 Task: Add the employee login link component in the site builder.
Action: Mouse moved to (1316, 89)
Screenshot: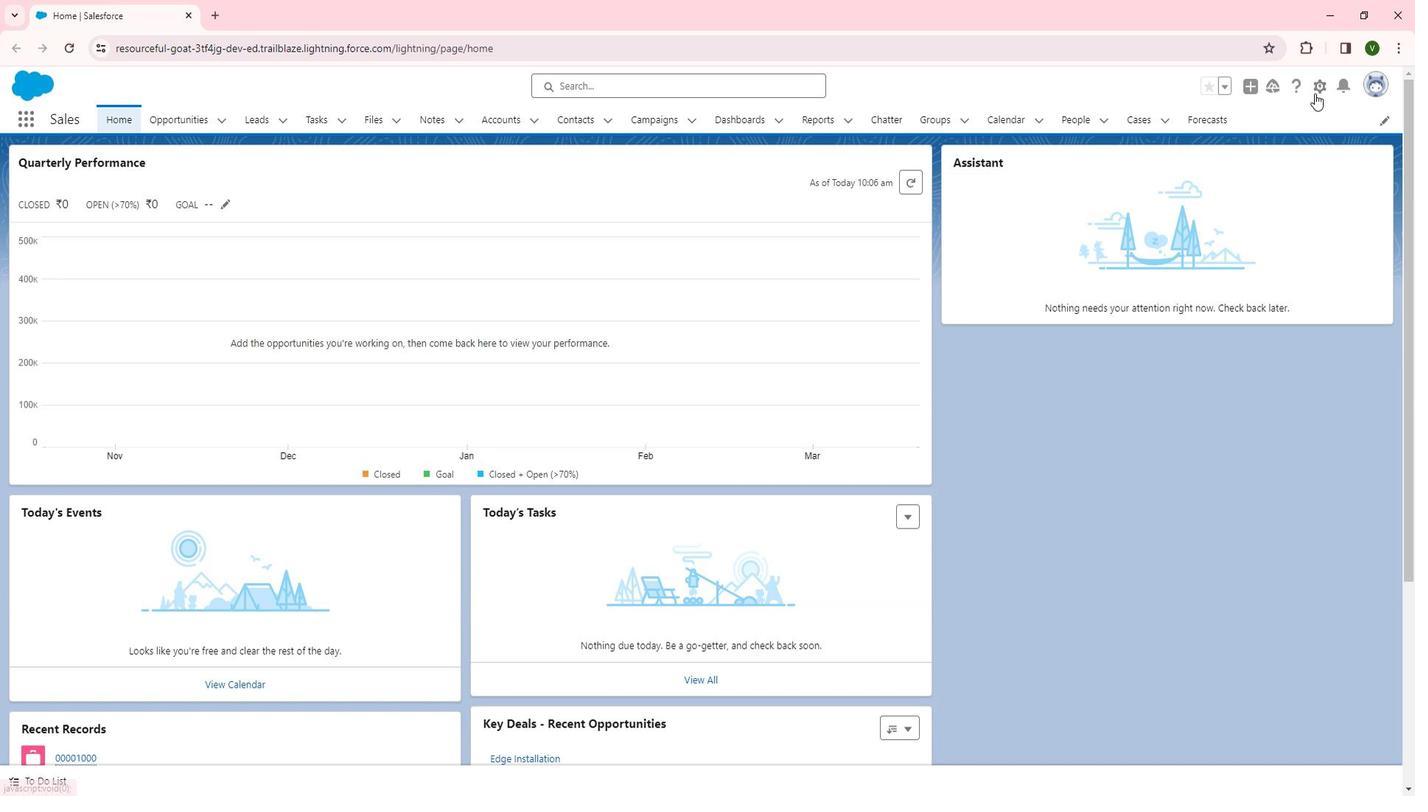 
Action: Mouse pressed left at (1316, 89)
Screenshot: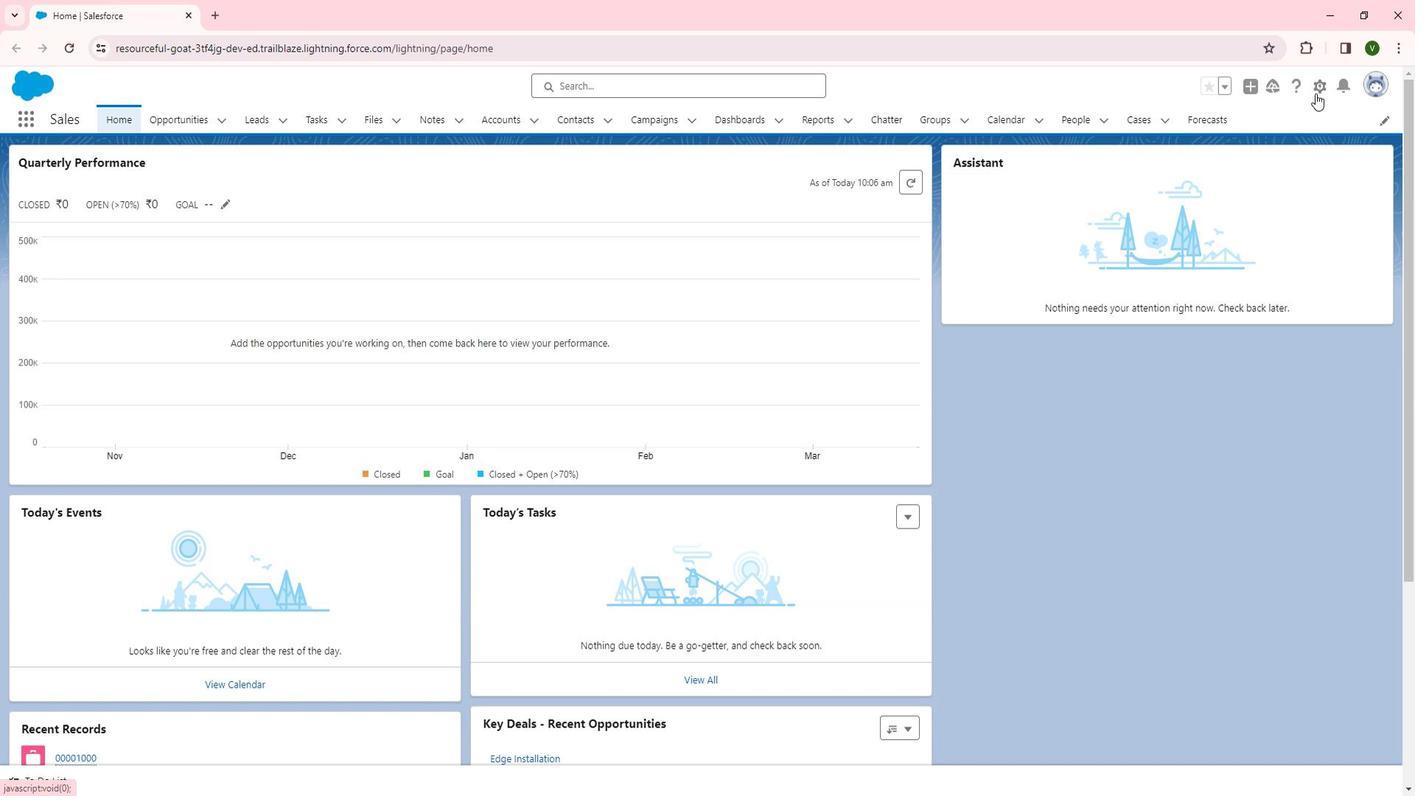 
Action: Mouse moved to (1250, 127)
Screenshot: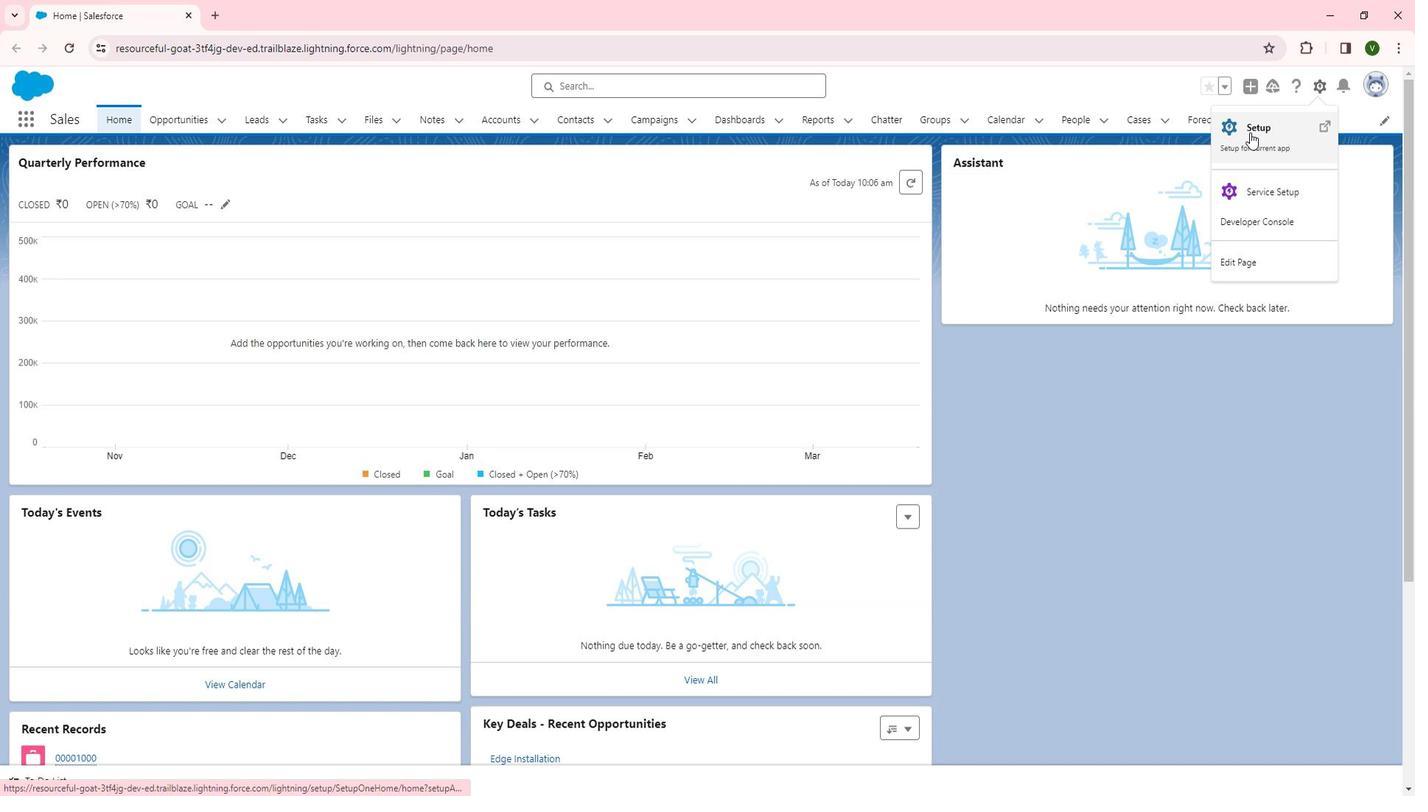 
Action: Mouse pressed left at (1250, 127)
Screenshot: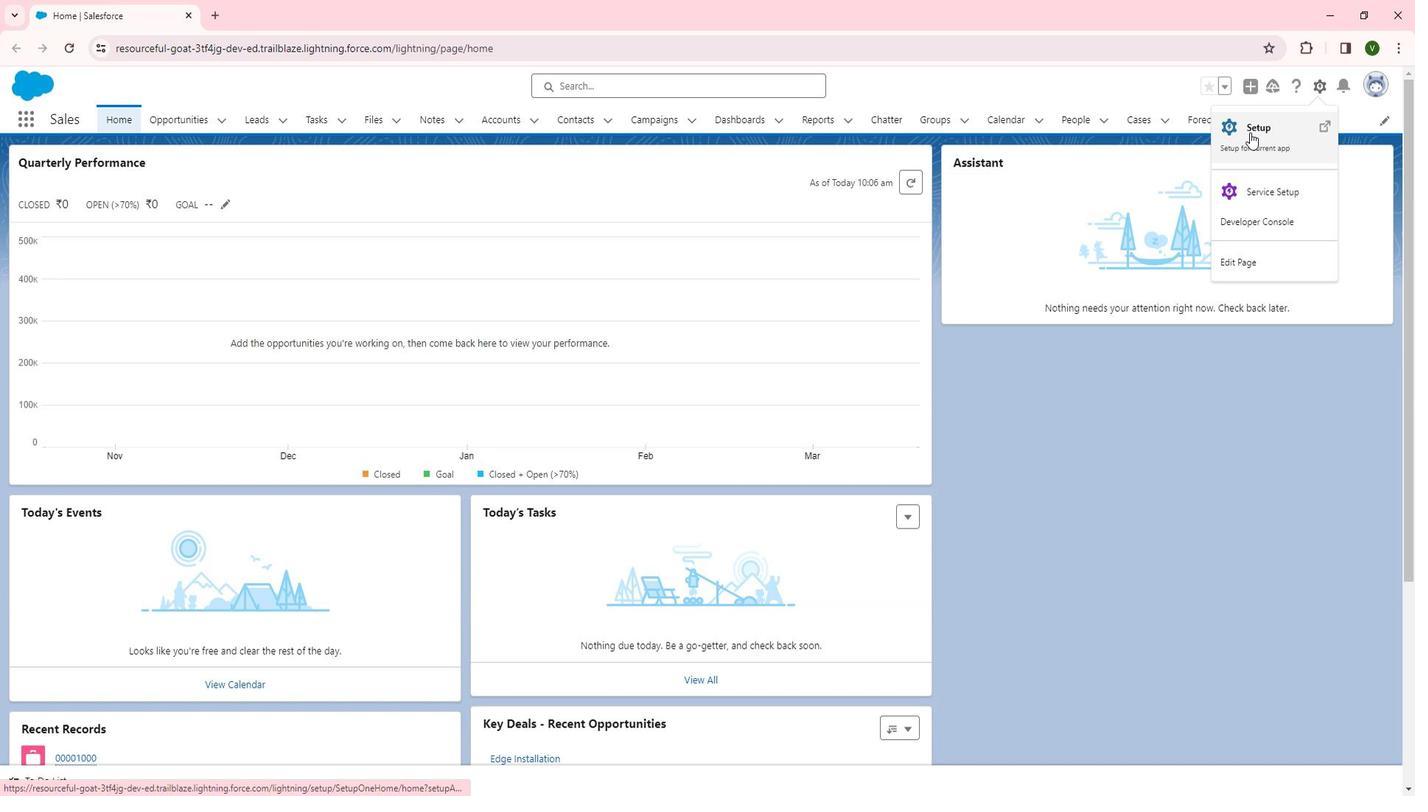 
Action: Mouse moved to (58, 493)
Screenshot: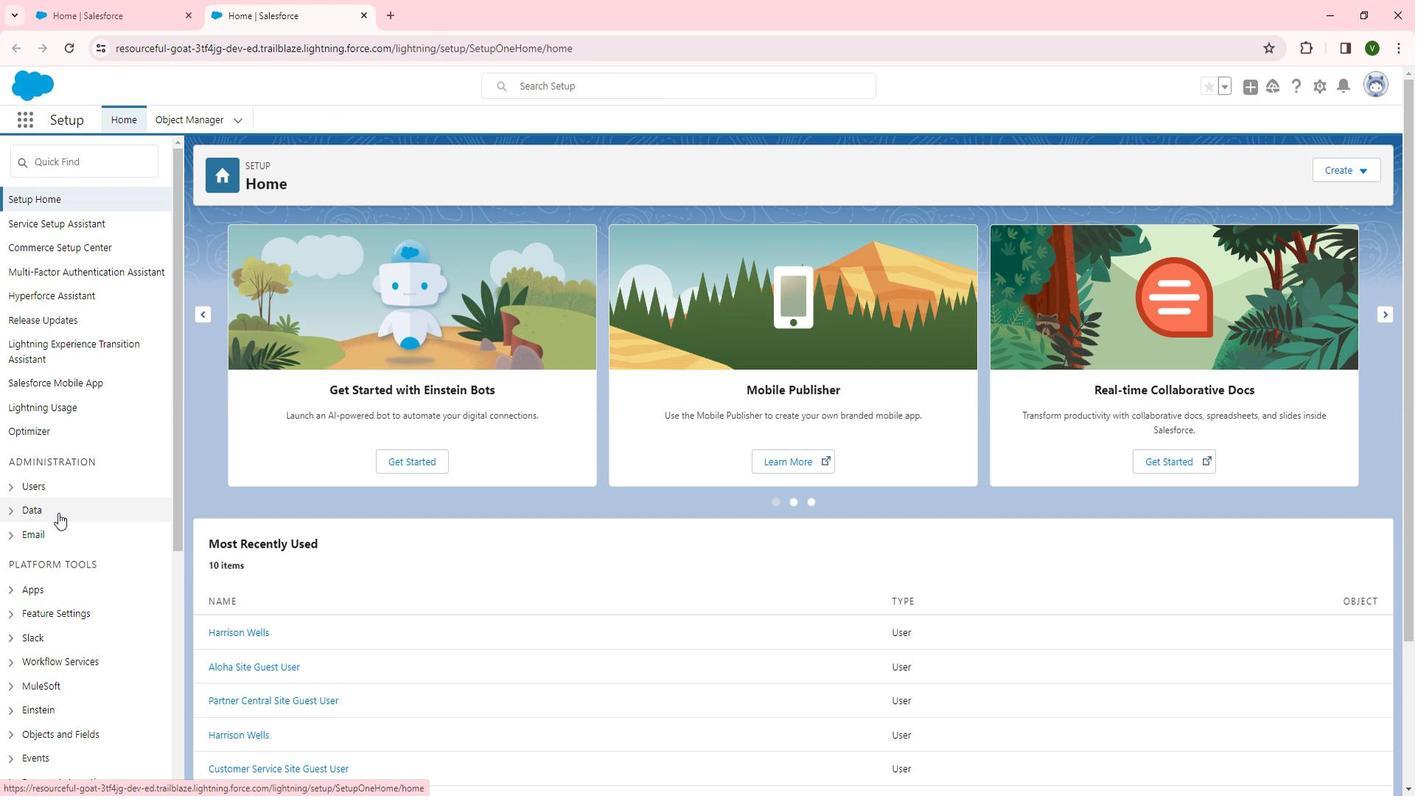 
Action: Mouse scrolled (58, 493) with delta (0, 0)
Screenshot: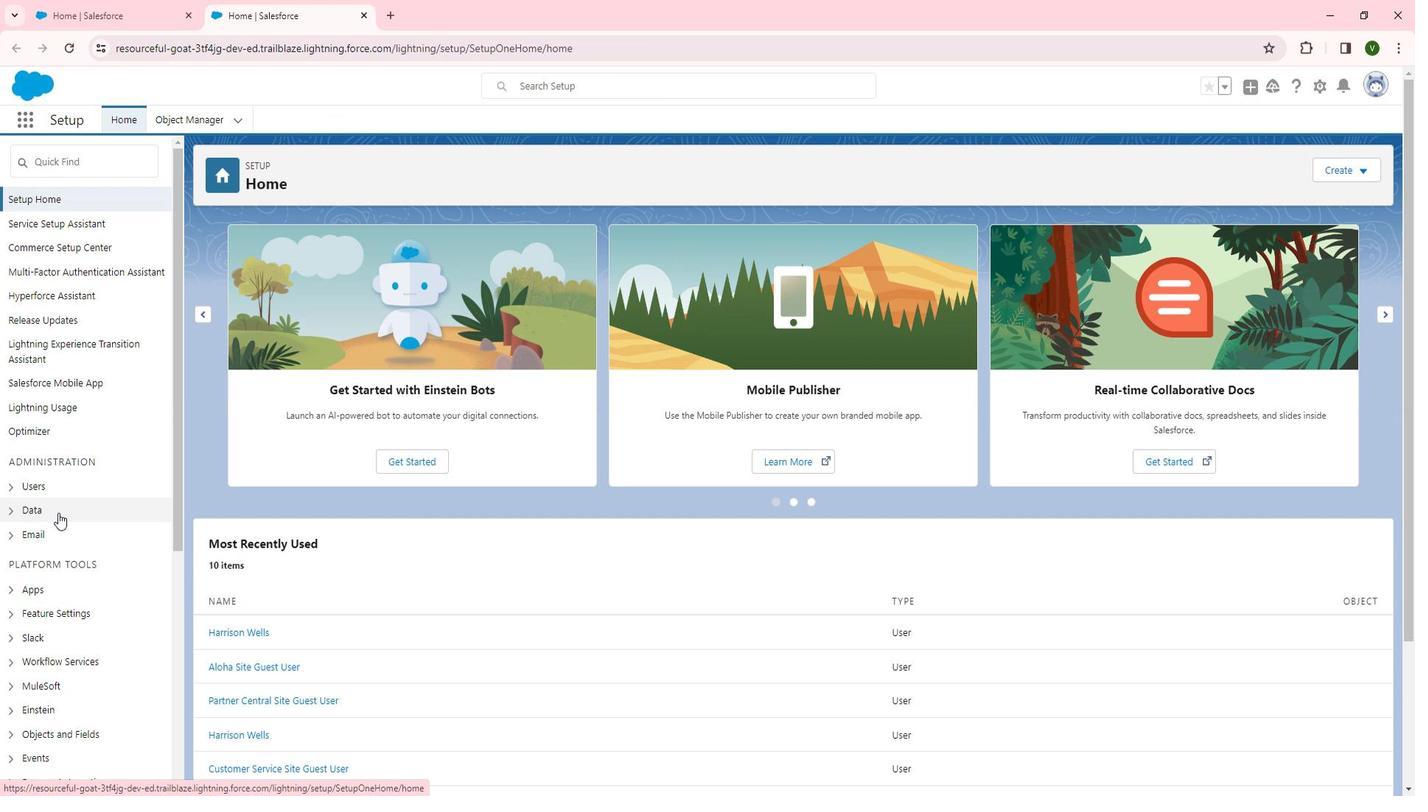 
Action: Mouse scrolled (58, 493) with delta (0, 0)
Screenshot: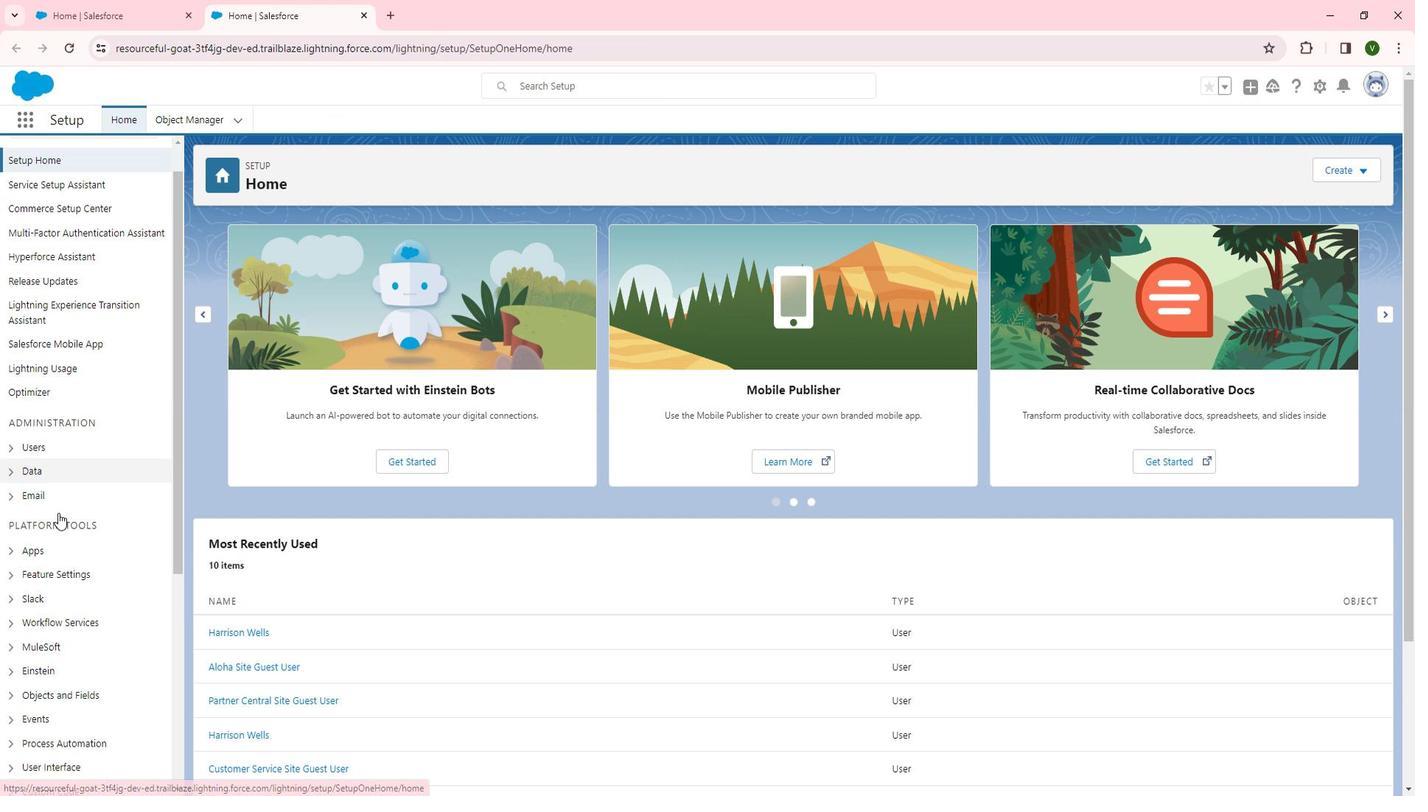 
Action: Mouse scrolled (58, 493) with delta (0, 0)
Screenshot: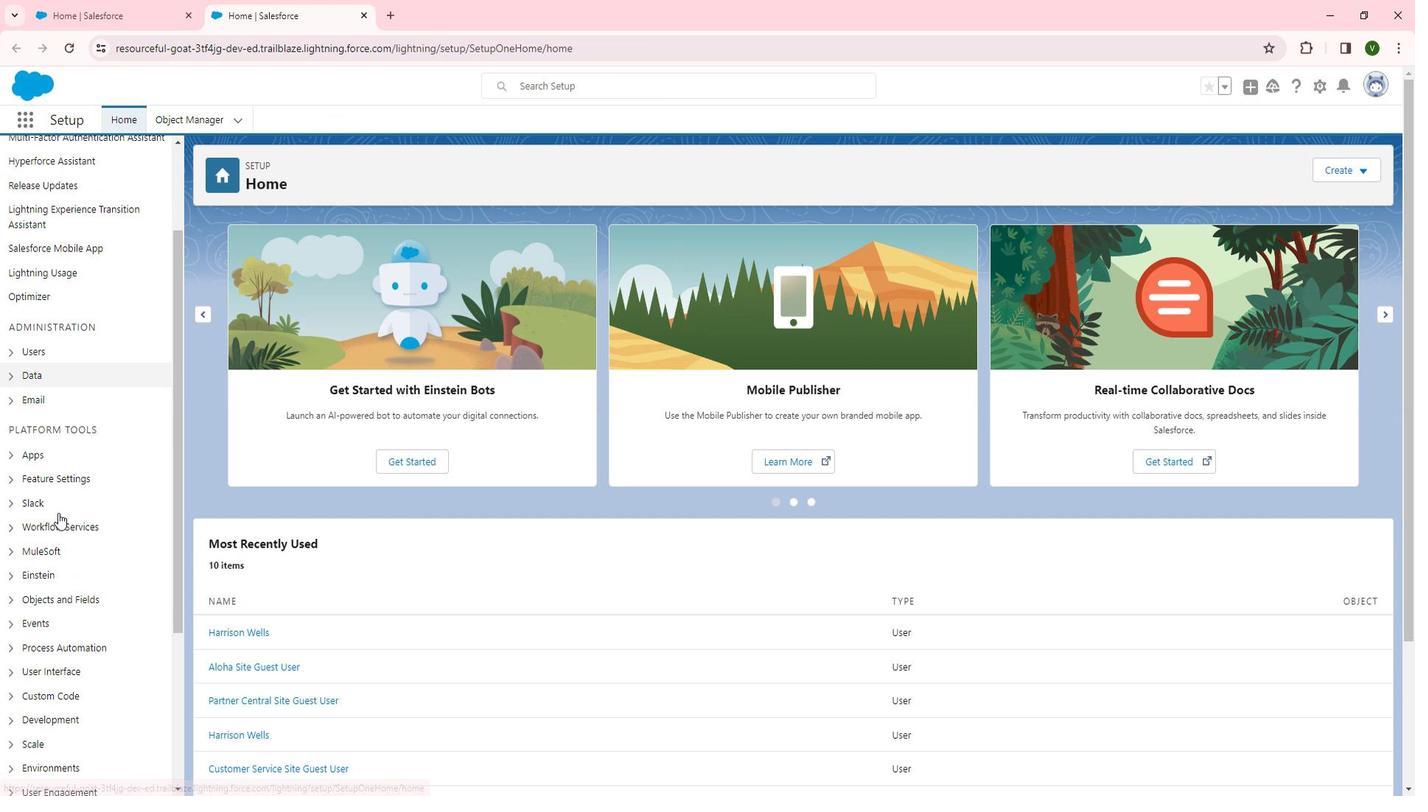 
Action: Mouse moved to (32, 373)
Screenshot: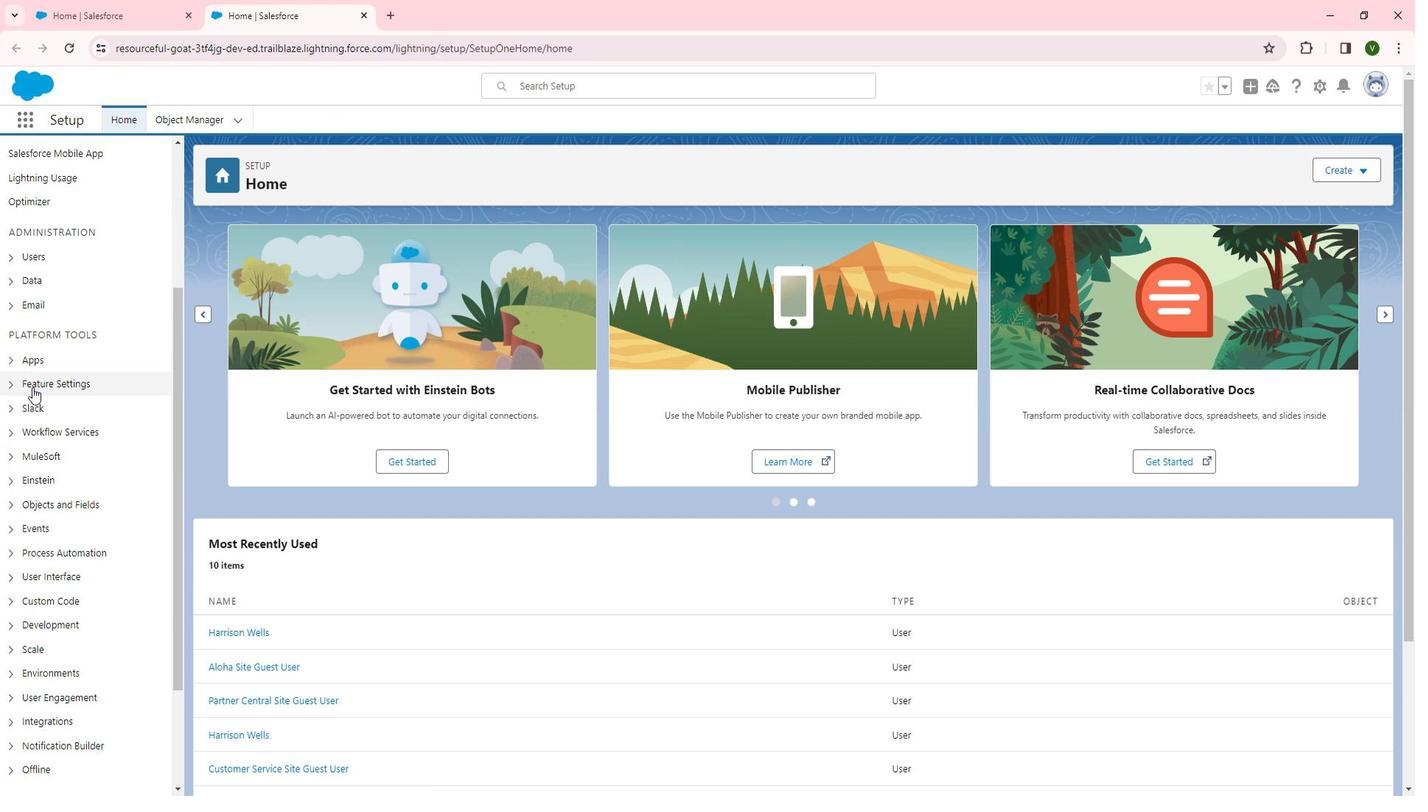 
Action: Mouse pressed left at (32, 373)
Screenshot: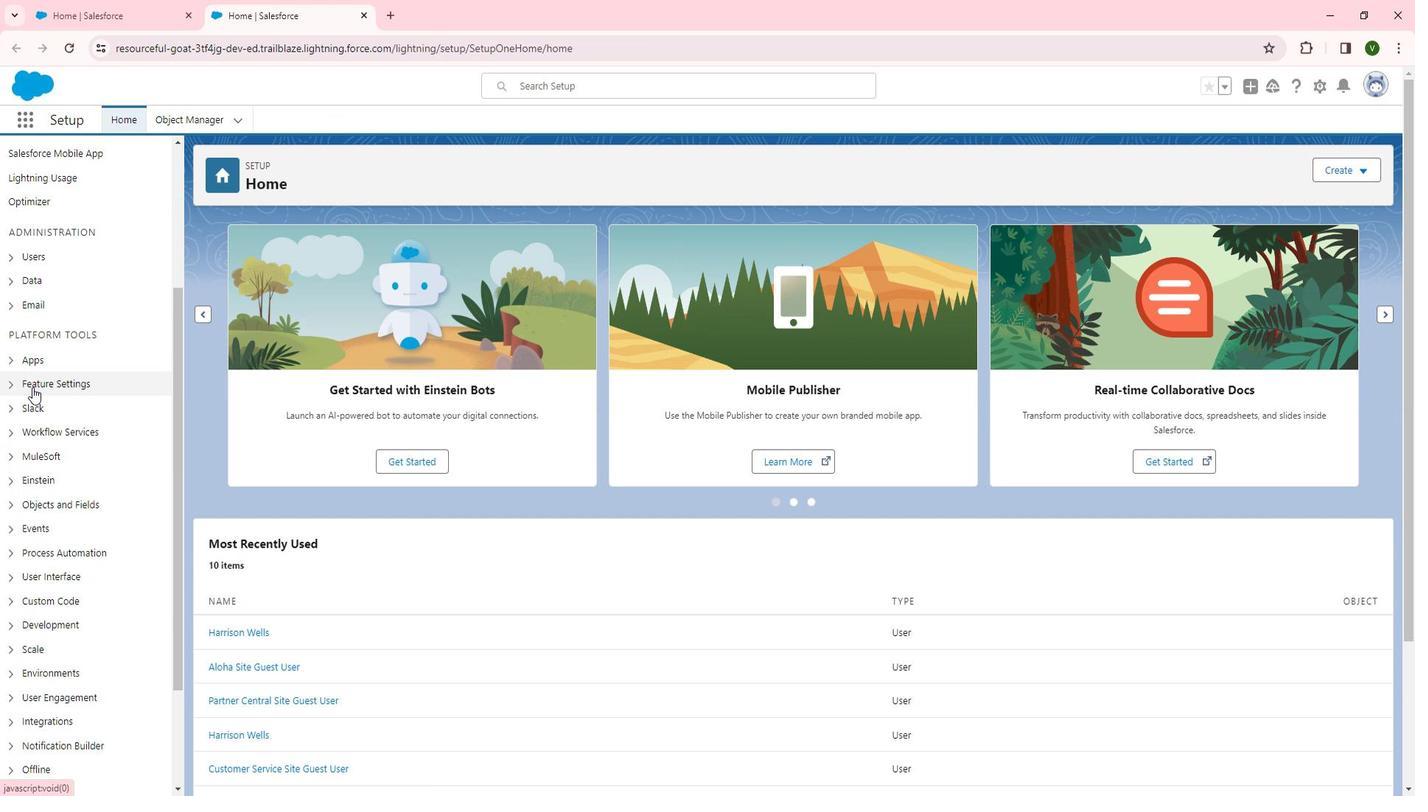 
Action: Mouse moved to (89, 482)
Screenshot: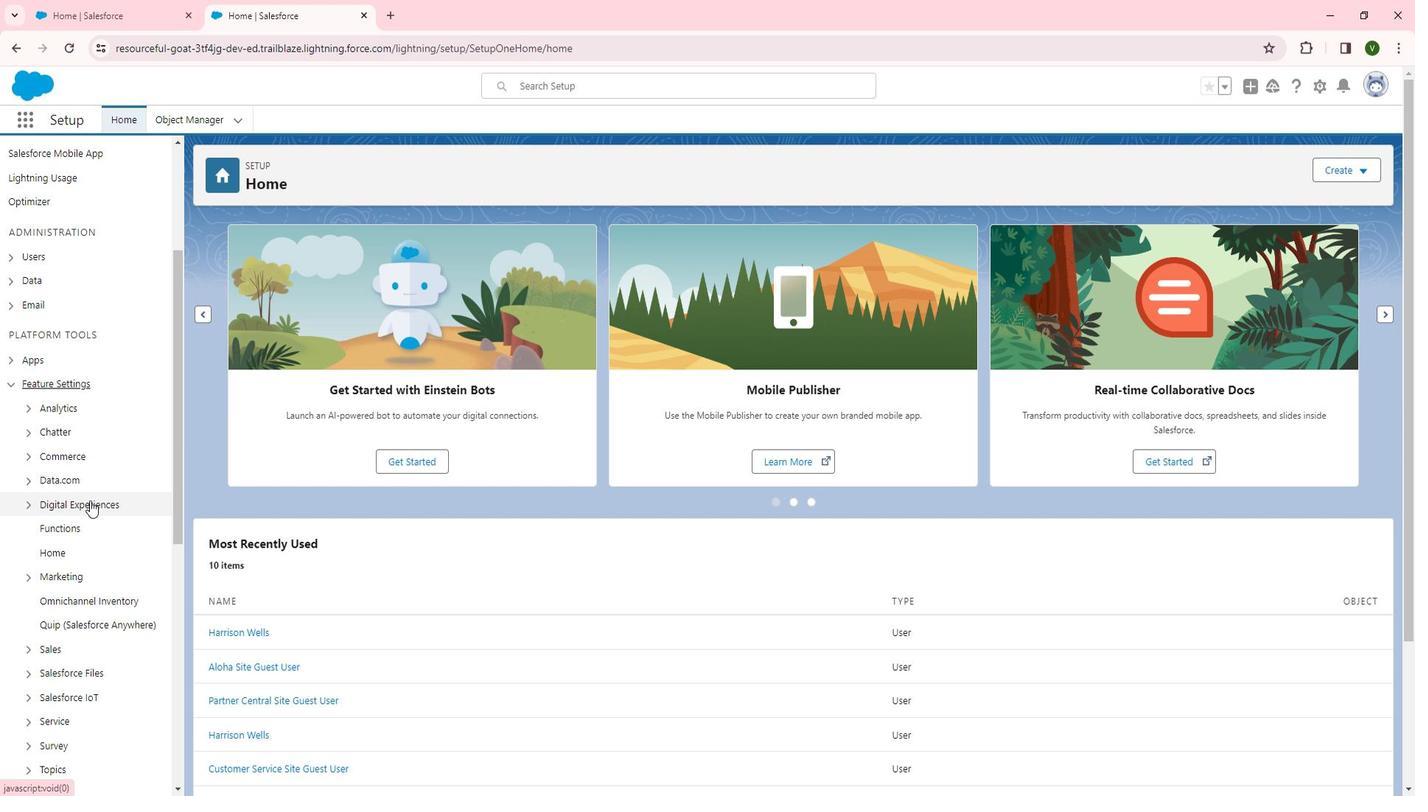 
Action: Mouse pressed left at (89, 482)
Screenshot: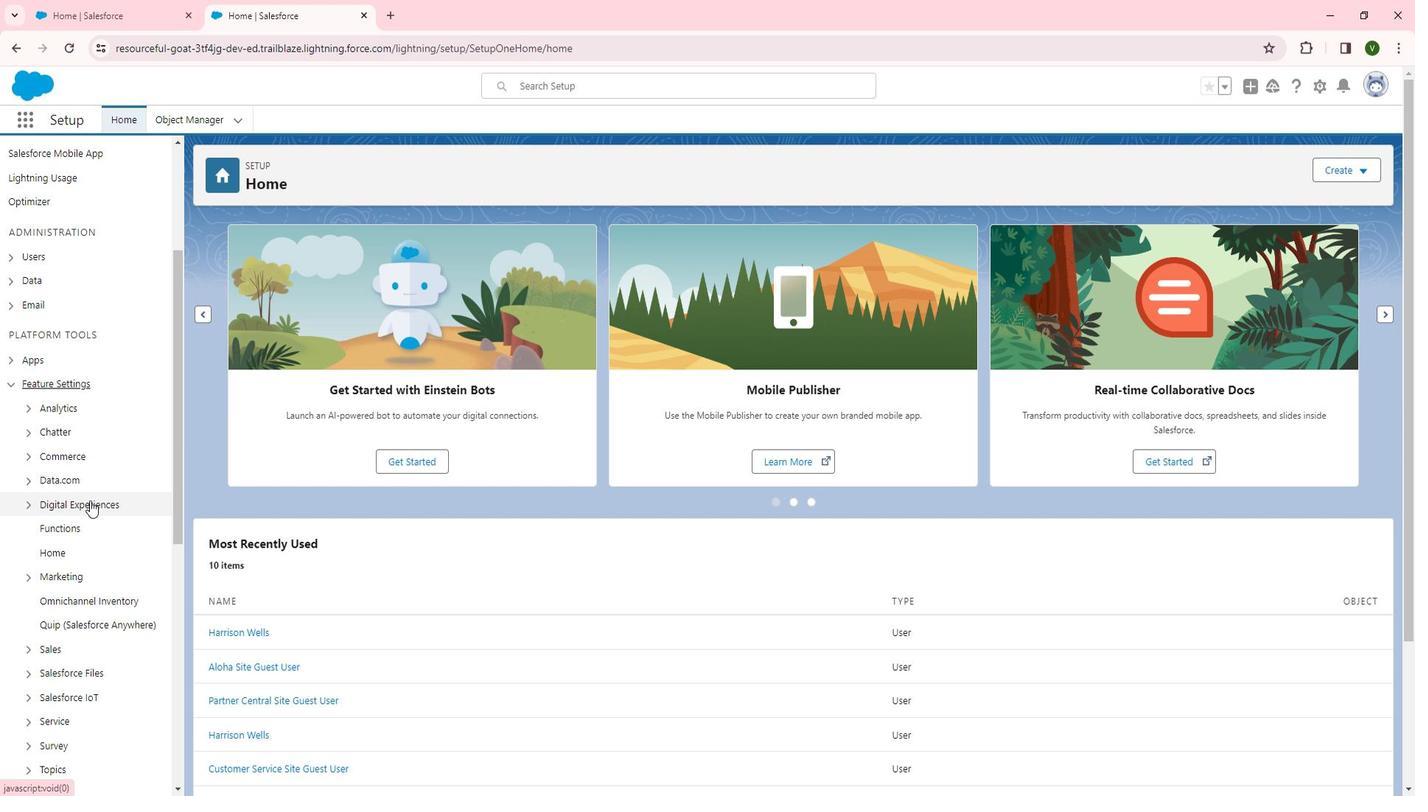 
Action: Mouse moved to (61, 503)
Screenshot: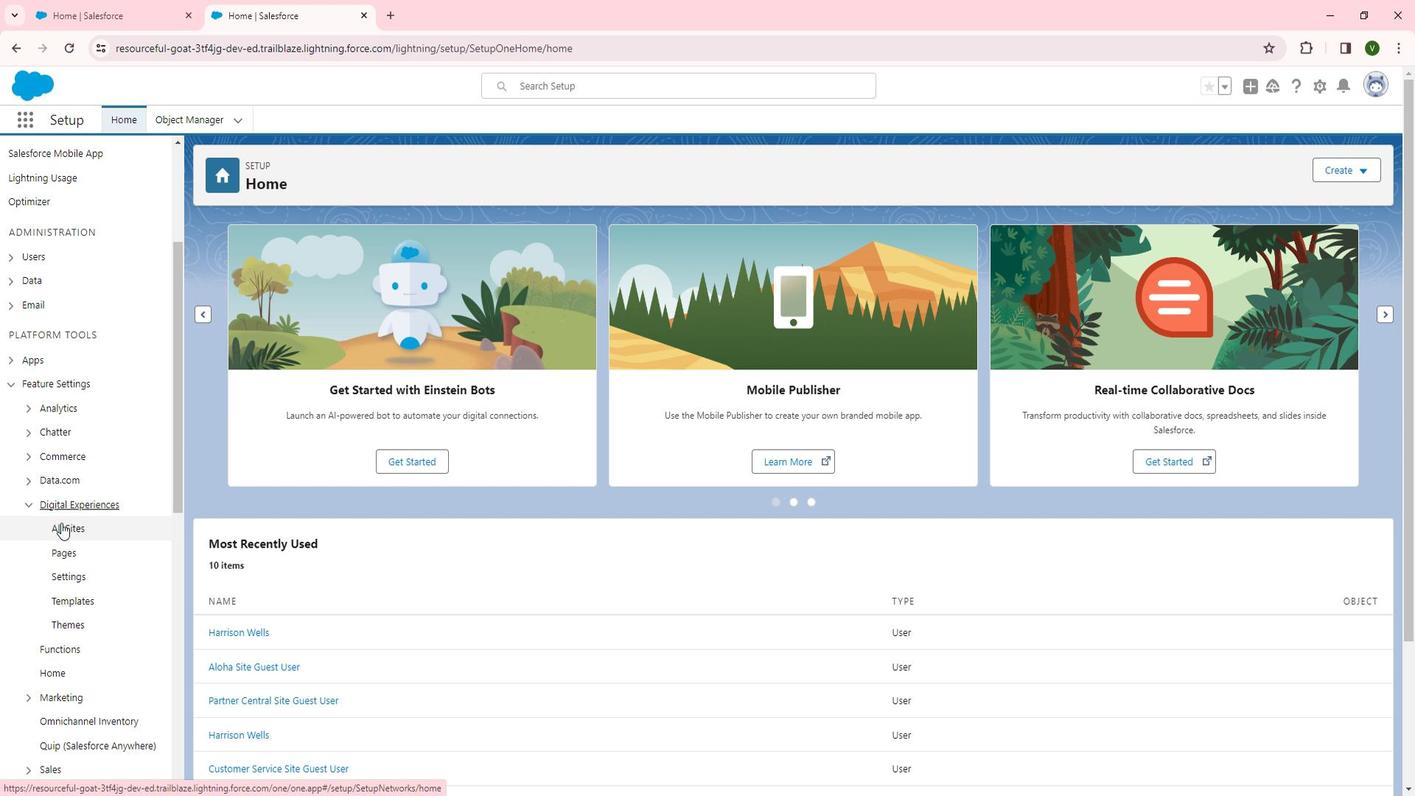 
Action: Mouse pressed left at (61, 503)
Screenshot: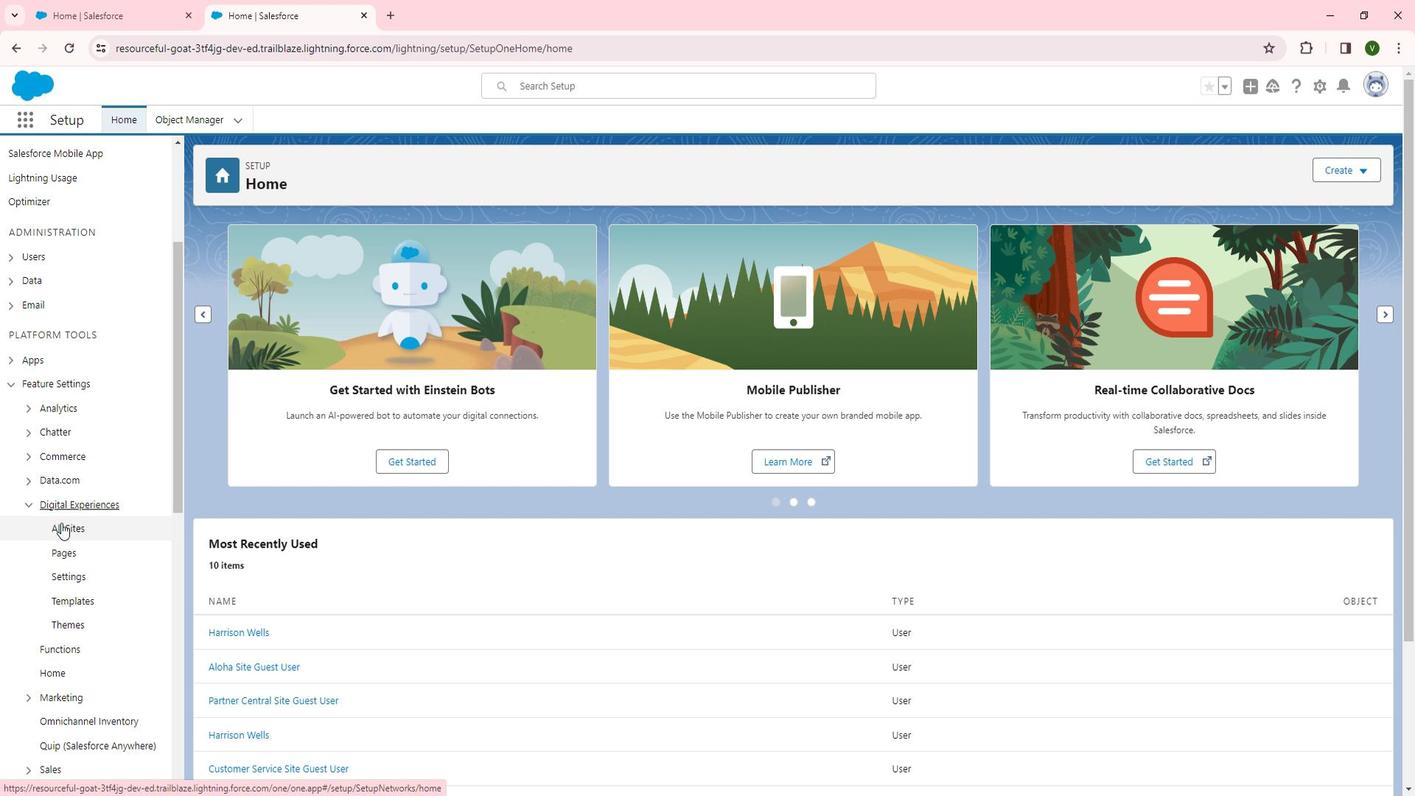 
Action: Mouse moved to (246, 353)
Screenshot: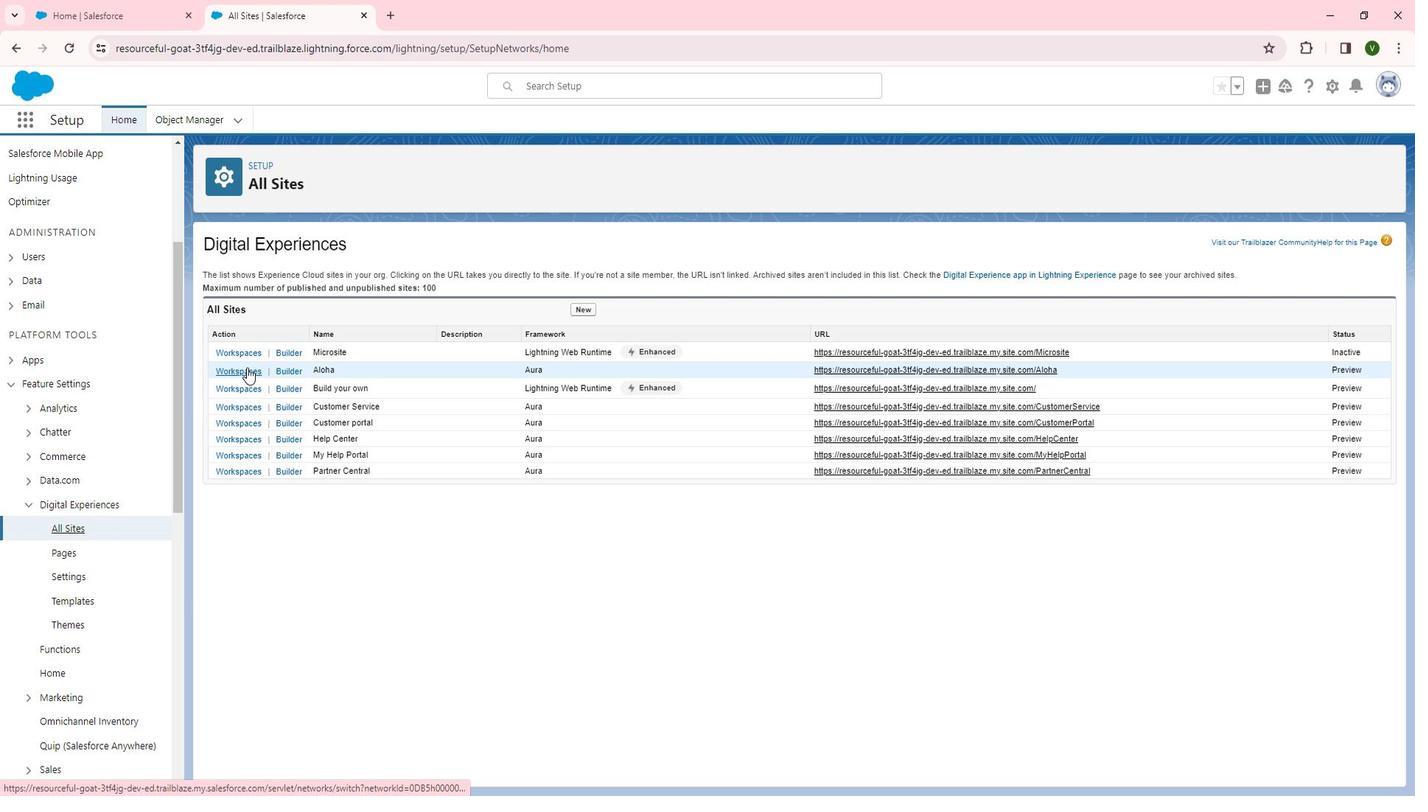 
Action: Mouse pressed left at (246, 353)
Screenshot: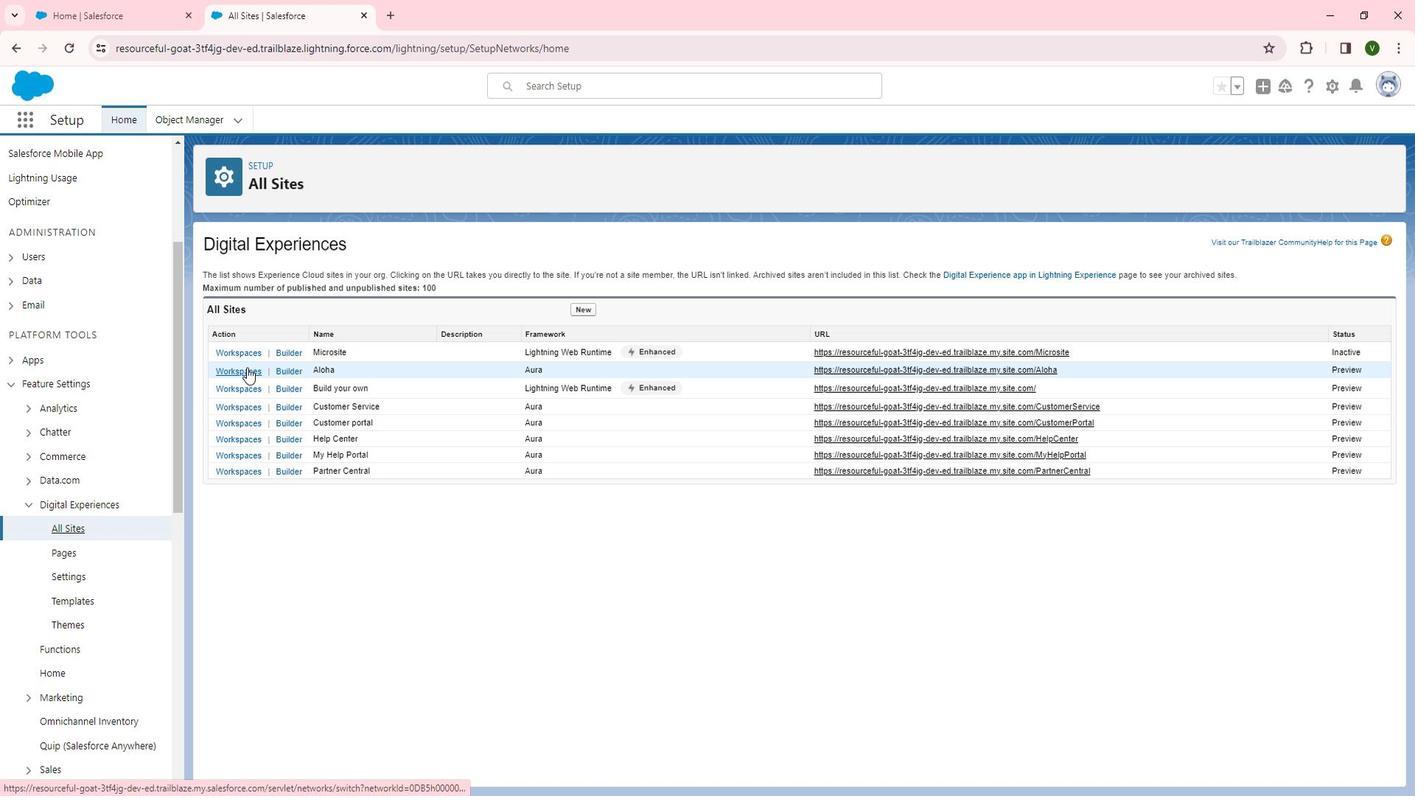 
Action: Mouse moved to (241, 337)
Screenshot: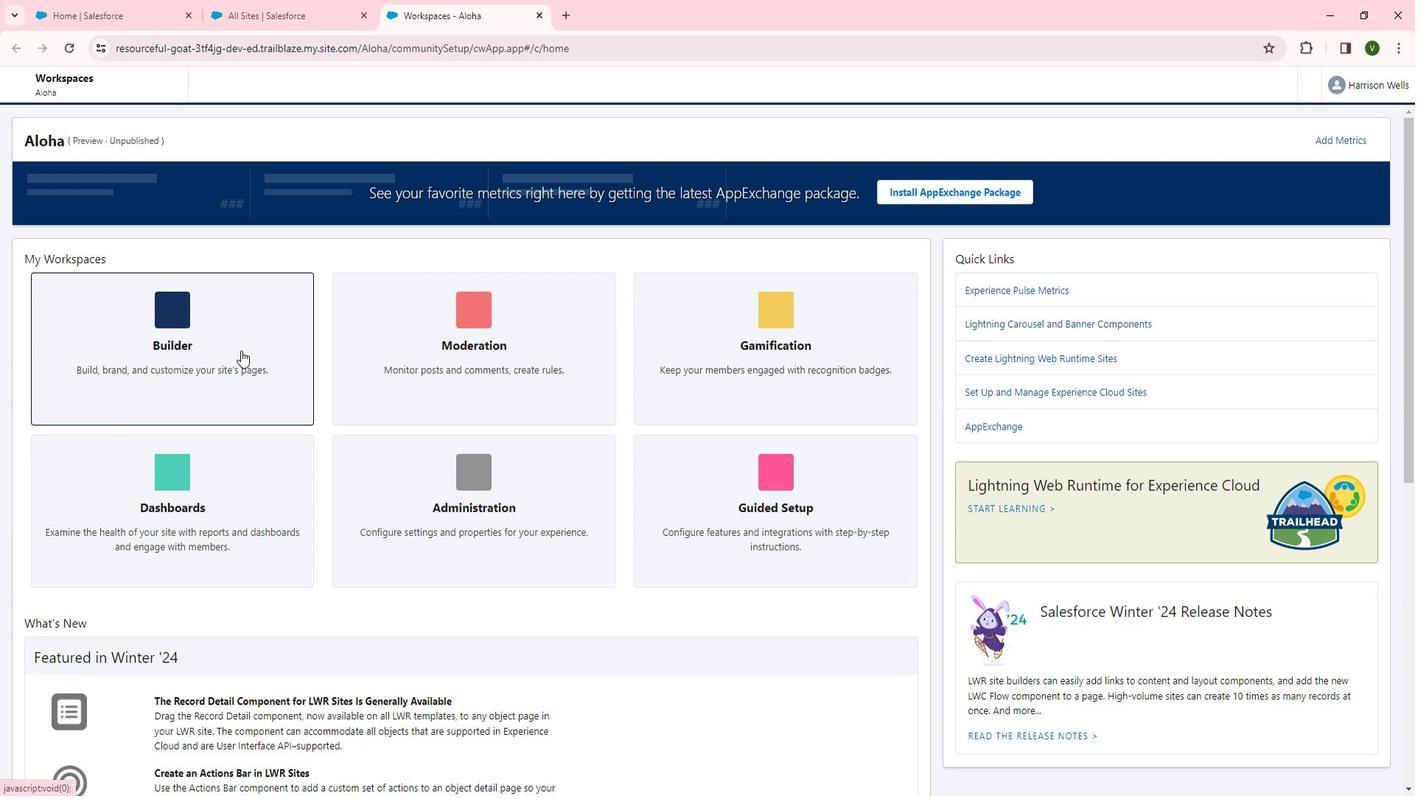 
Action: Mouse pressed left at (241, 337)
Screenshot: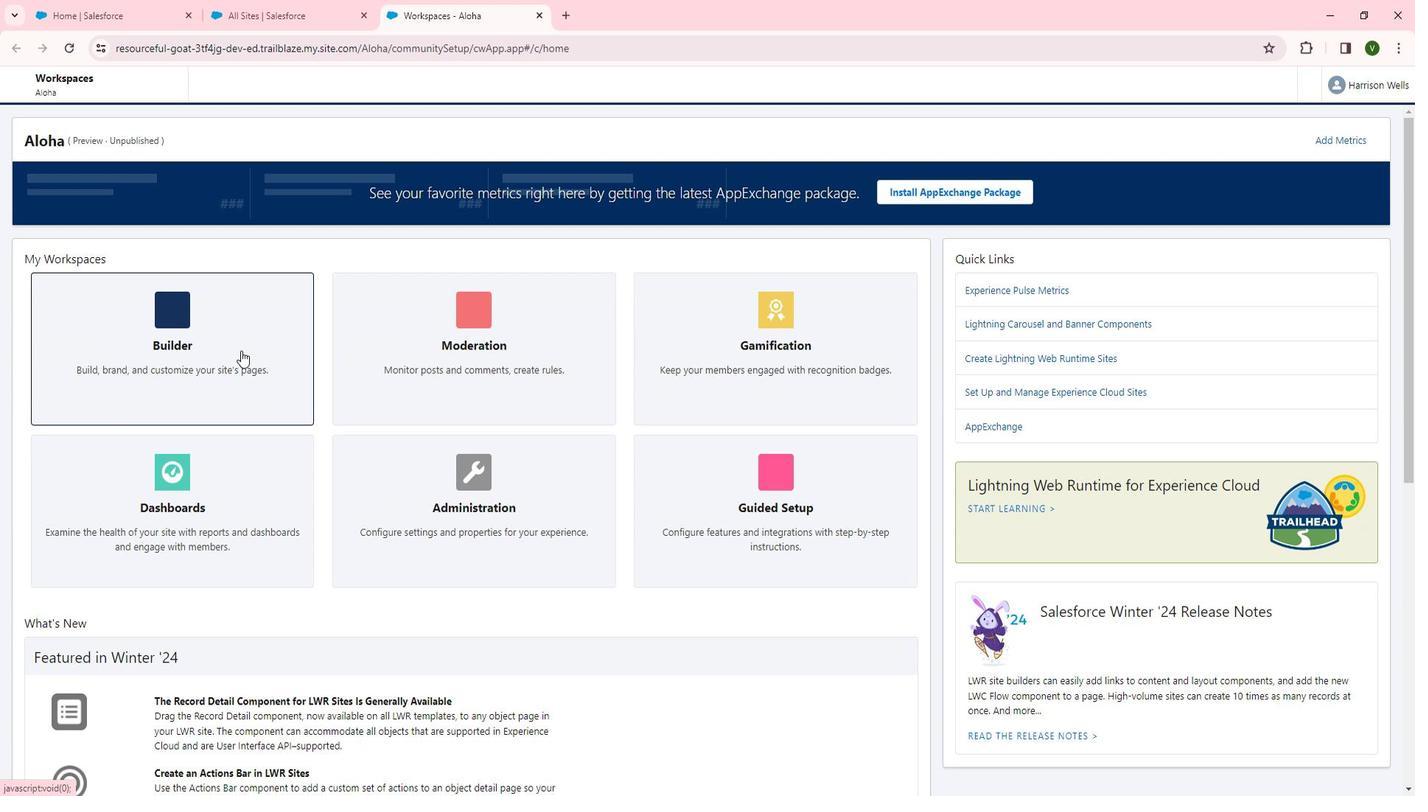 
Action: Mouse moved to (24, 134)
Screenshot: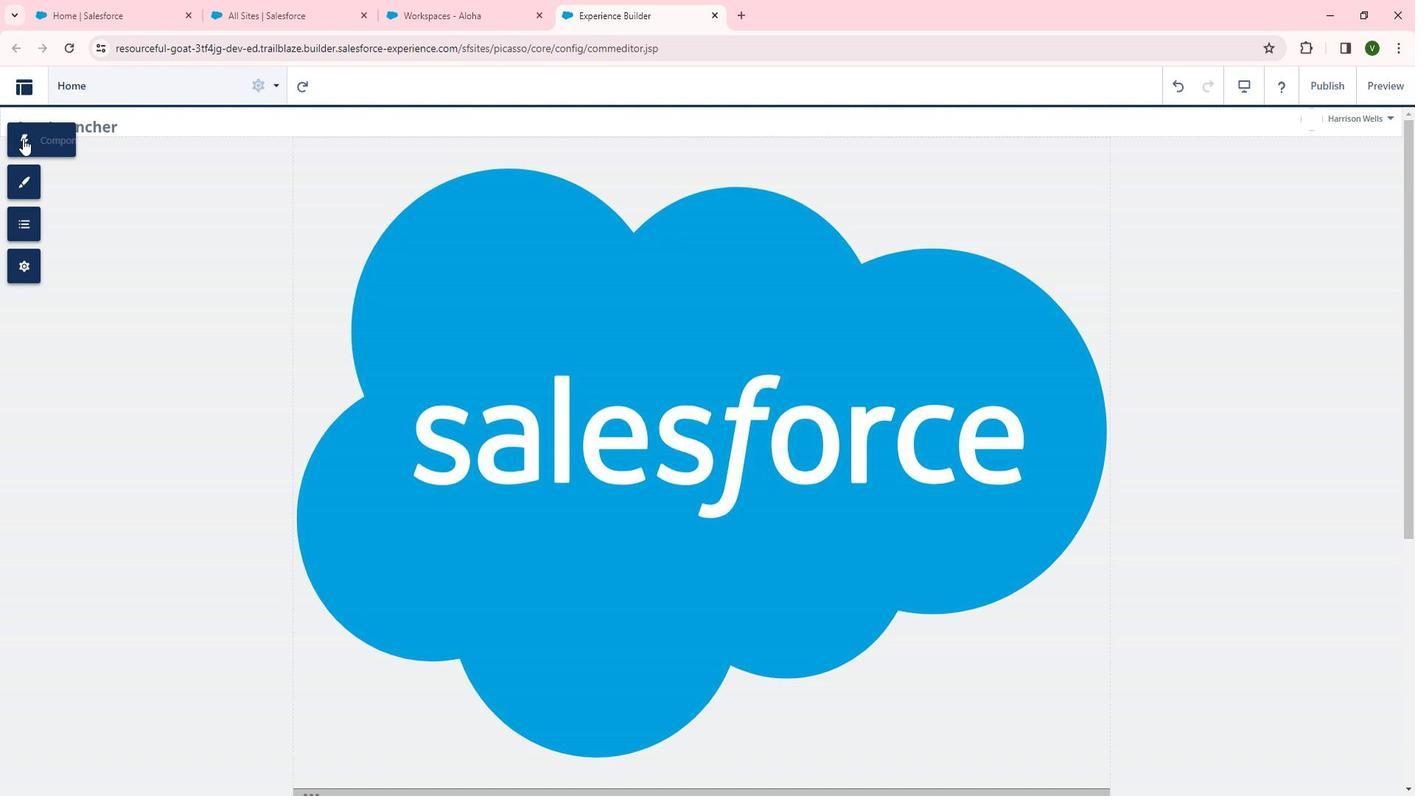 
Action: Mouse pressed left at (24, 134)
Screenshot: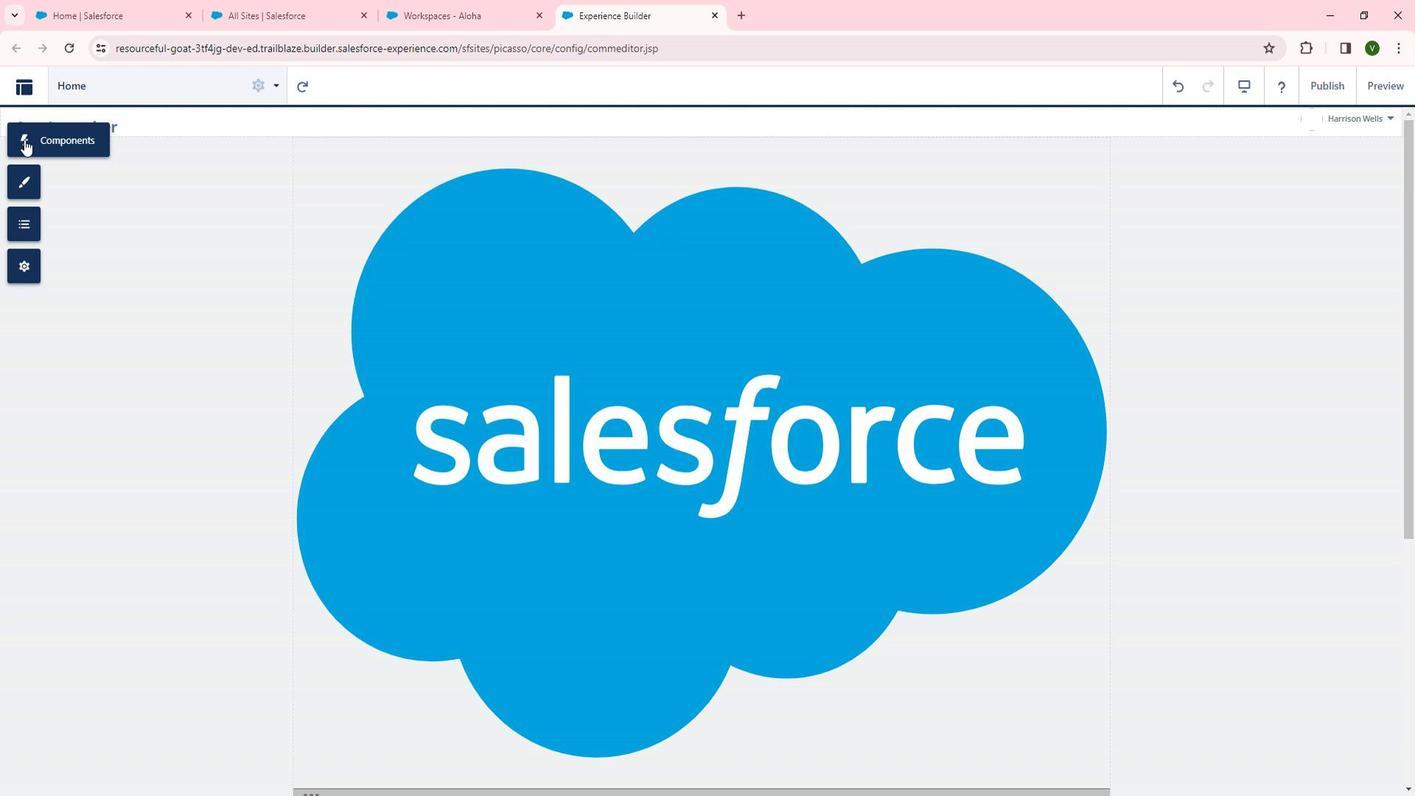 
Action: Mouse moved to (461, 424)
Screenshot: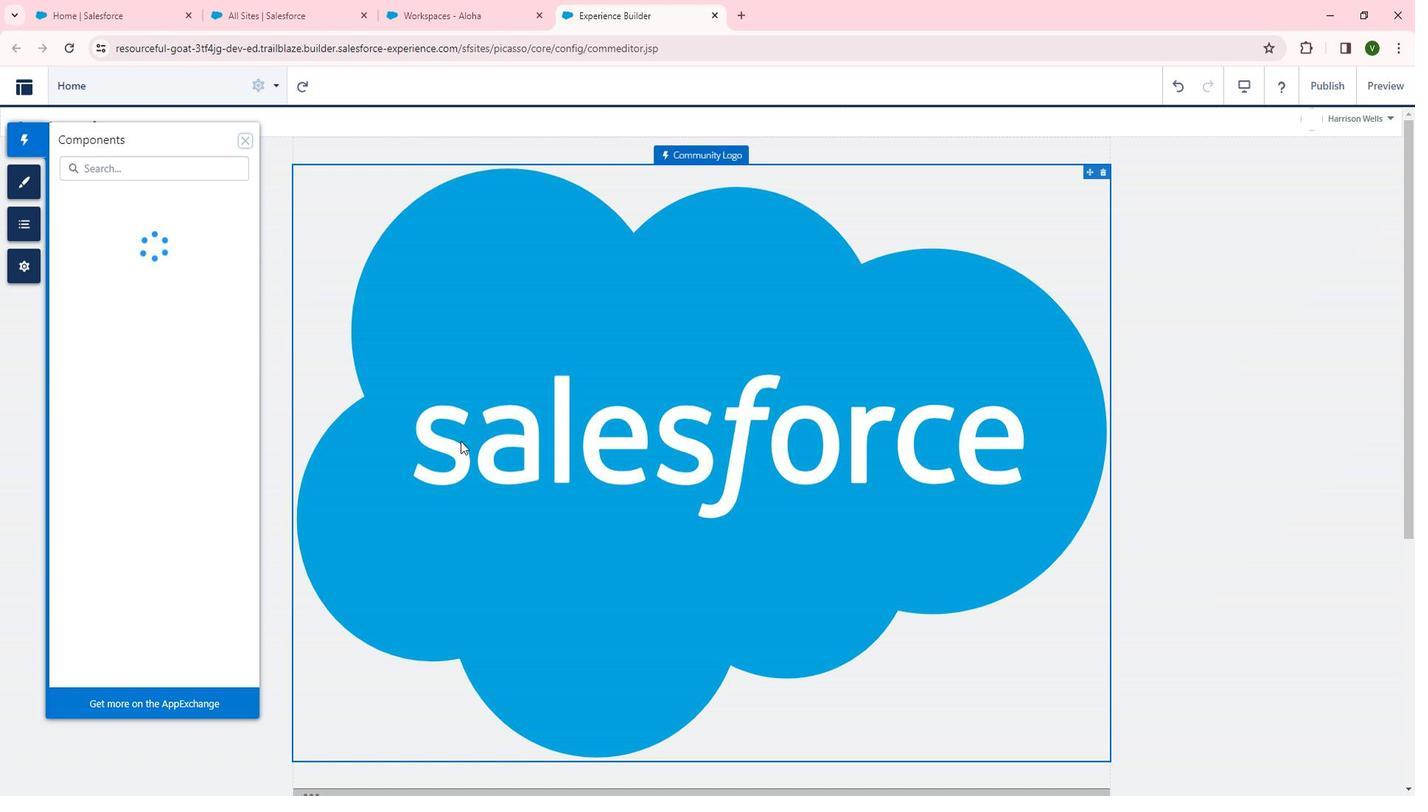 
Action: Mouse scrolled (461, 423) with delta (0, 0)
Screenshot: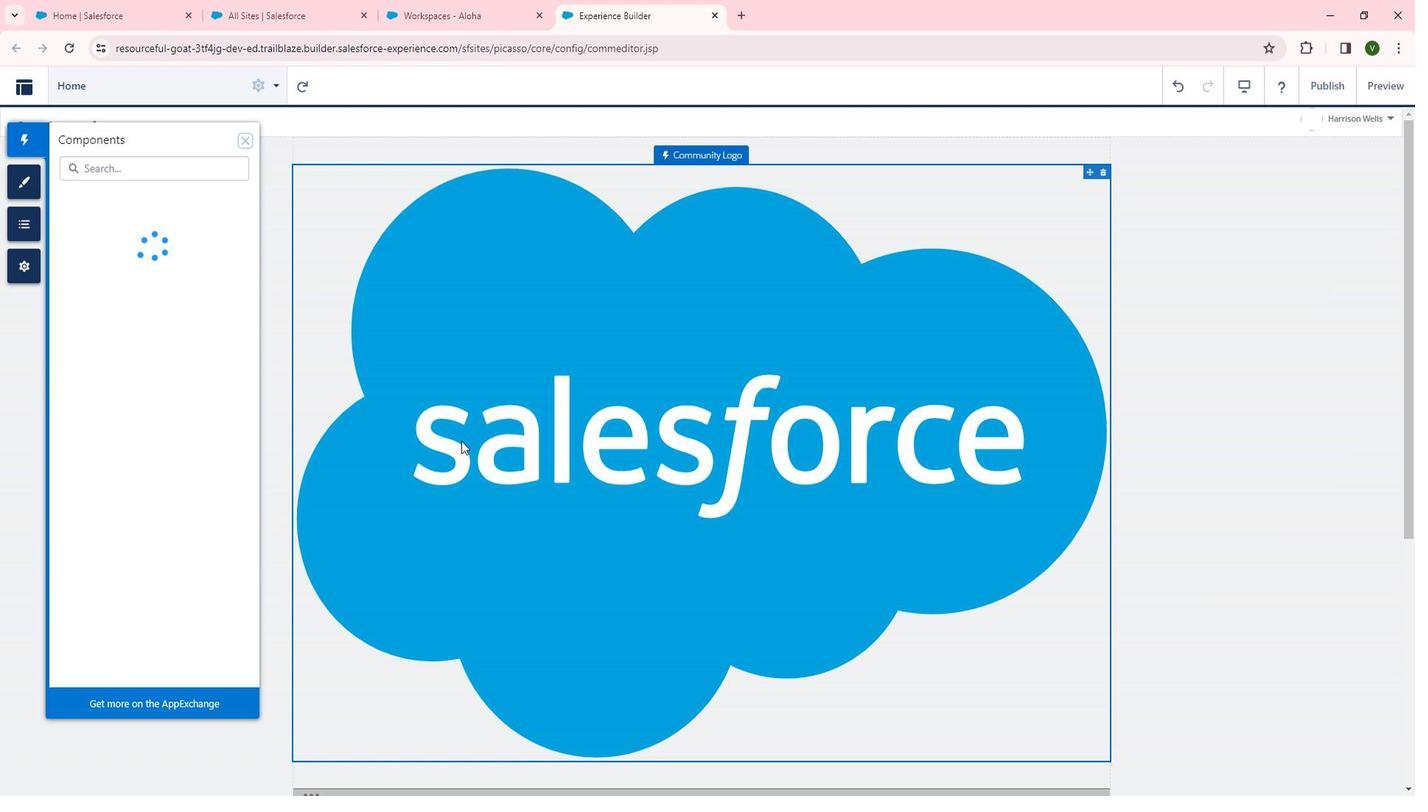 
Action: Mouse scrolled (461, 423) with delta (0, 0)
Screenshot: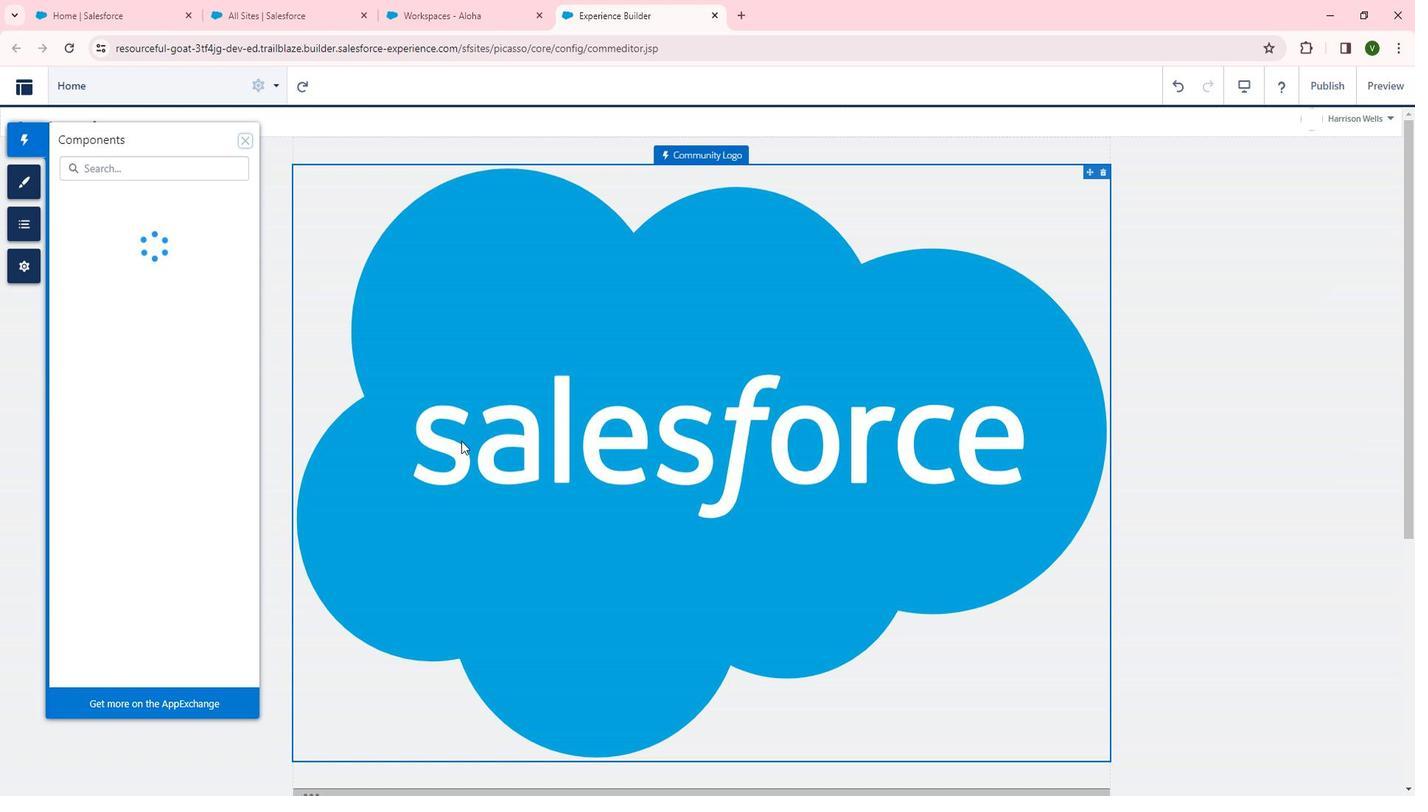 
Action: Mouse scrolled (461, 423) with delta (0, 0)
Screenshot: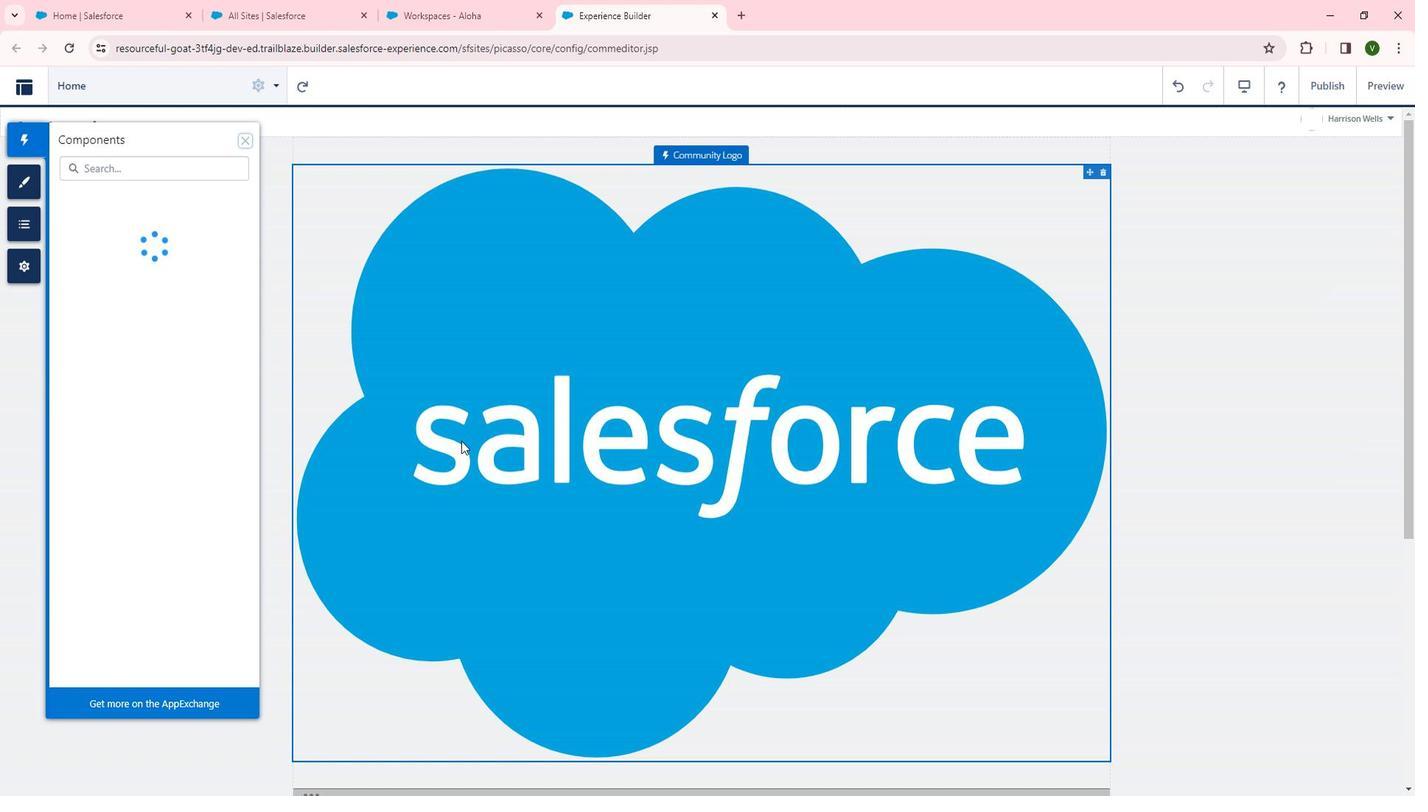 
Action: Mouse scrolled (461, 423) with delta (0, 0)
Screenshot: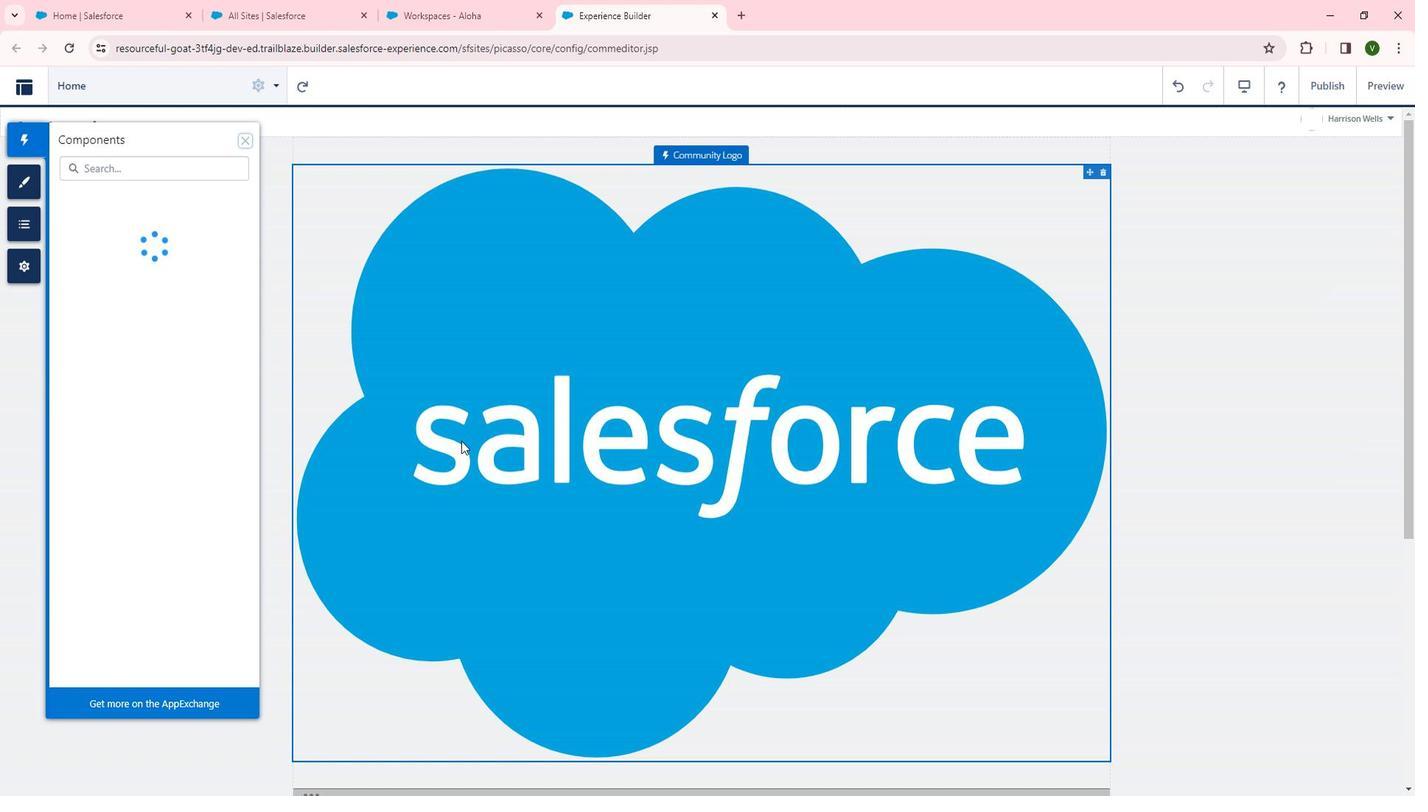 
Action: Mouse scrolled (461, 423) with delta (0, 0)
Screenshot: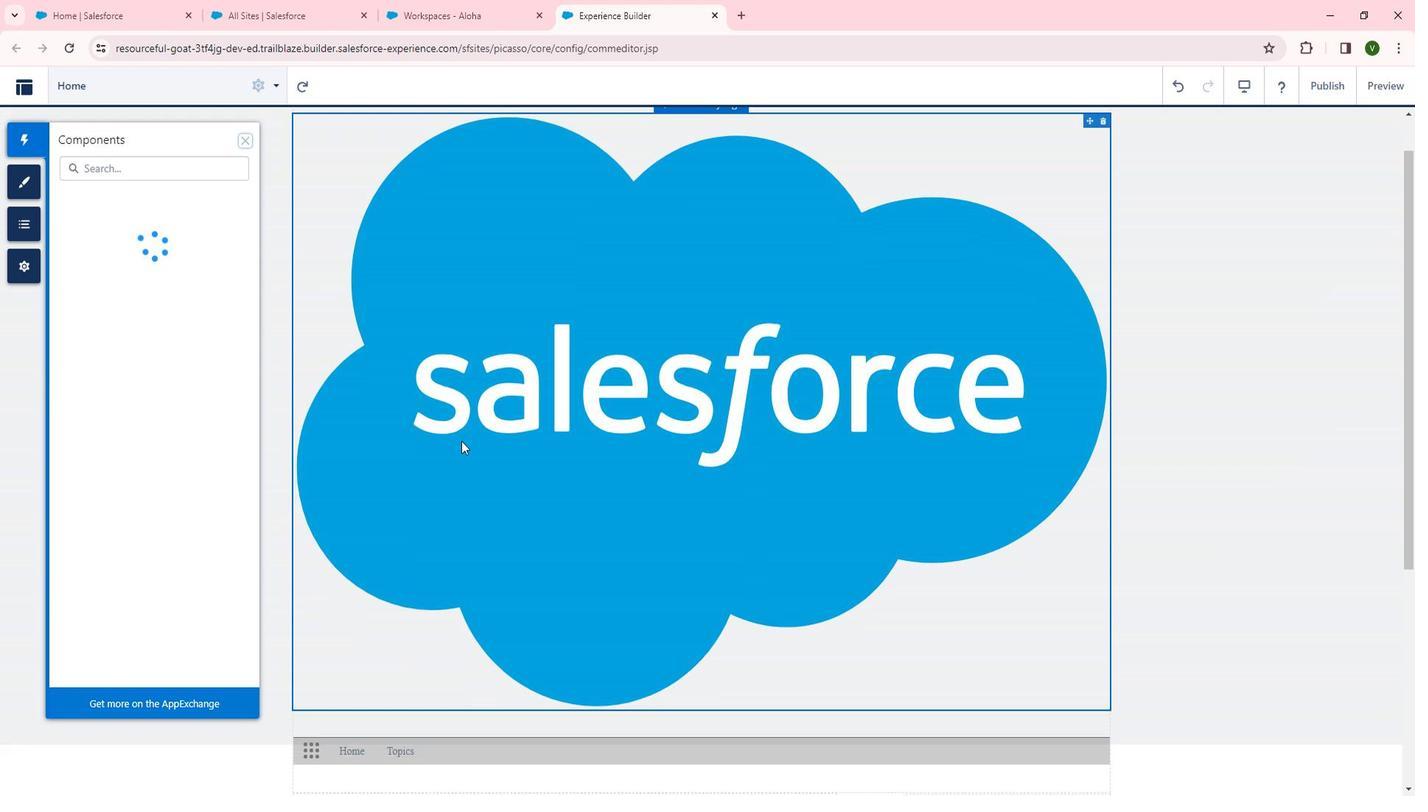 
Action: Mouse moved to (462, 425)
Screenshot: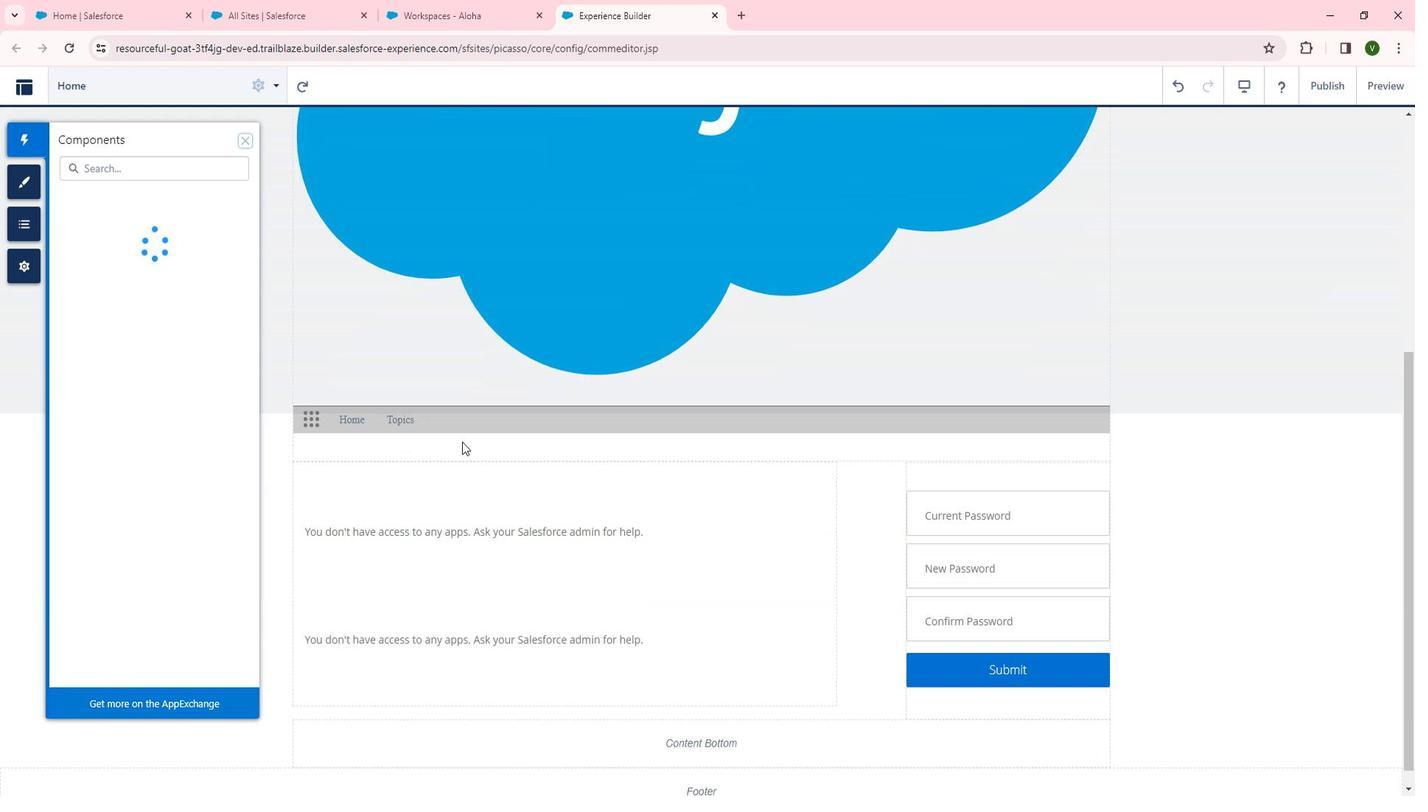 
Action: Mouse scrolled (462, 424) with delta (0, 0)
Screenshot: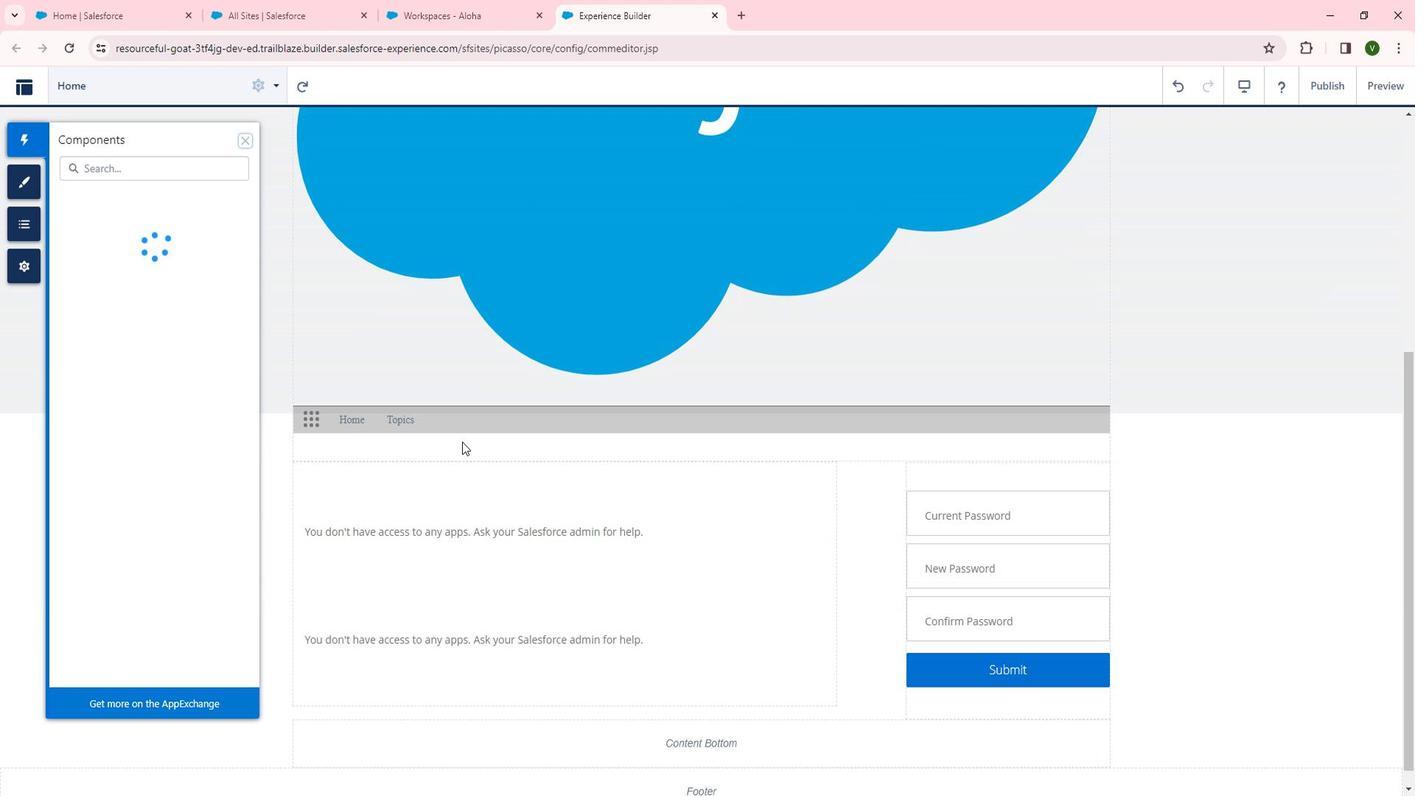 
Action: Mouse scrolled (462, 424) with delta (0, 0)
Screenshot: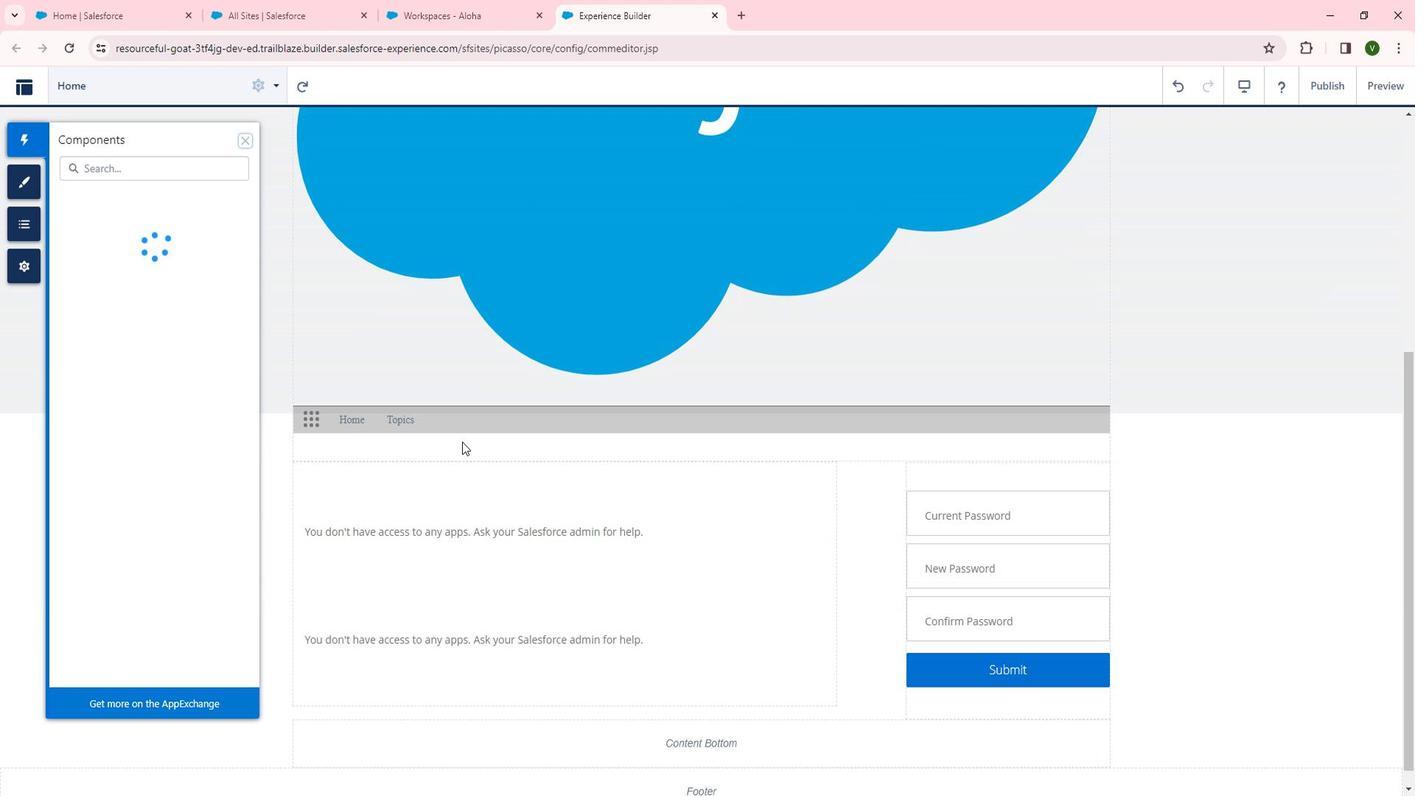 
Action: Mouse scrolled (462, 424) with delta (0, 0)
Screenshot: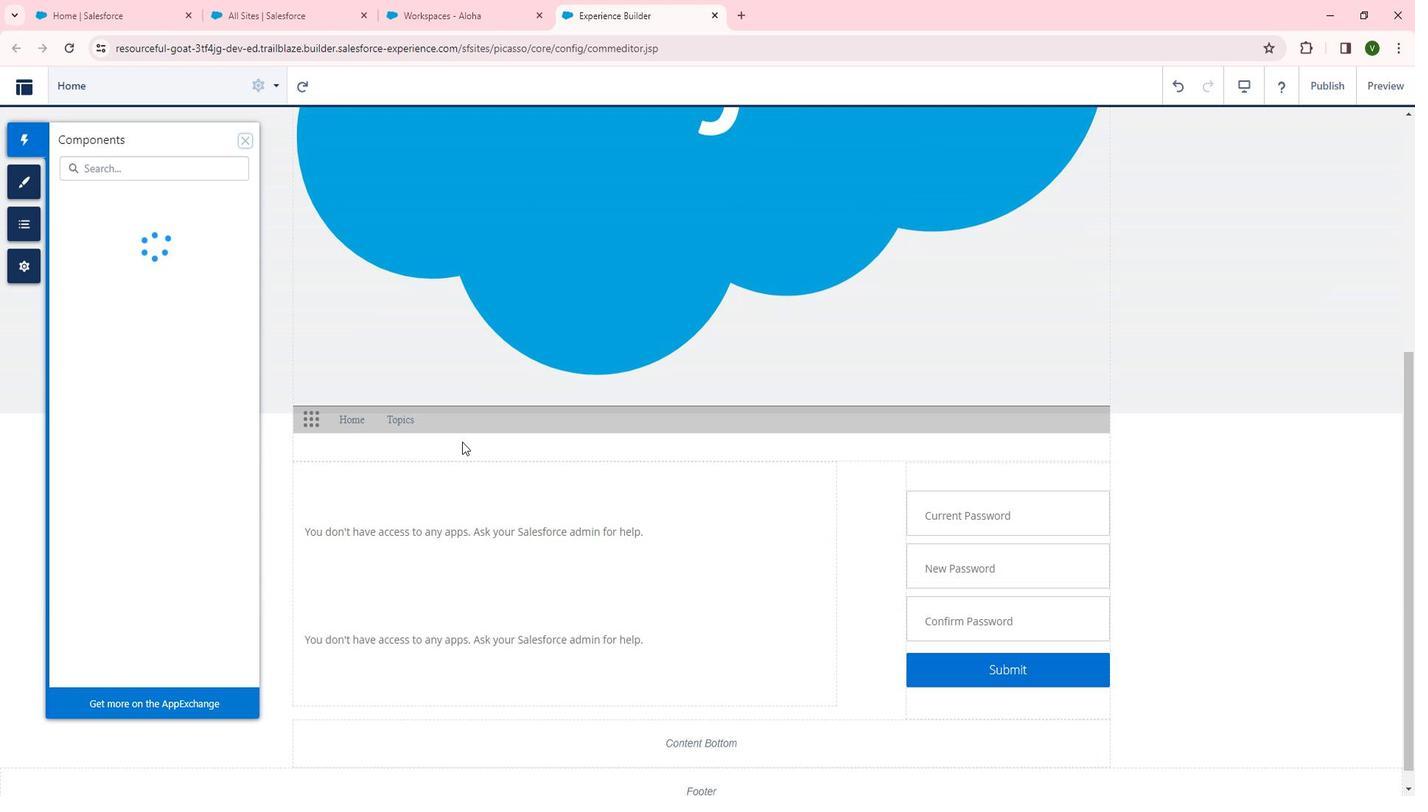 
Action: Mouse scrolled (462, 424) with delta (0, 0)
Screenshot: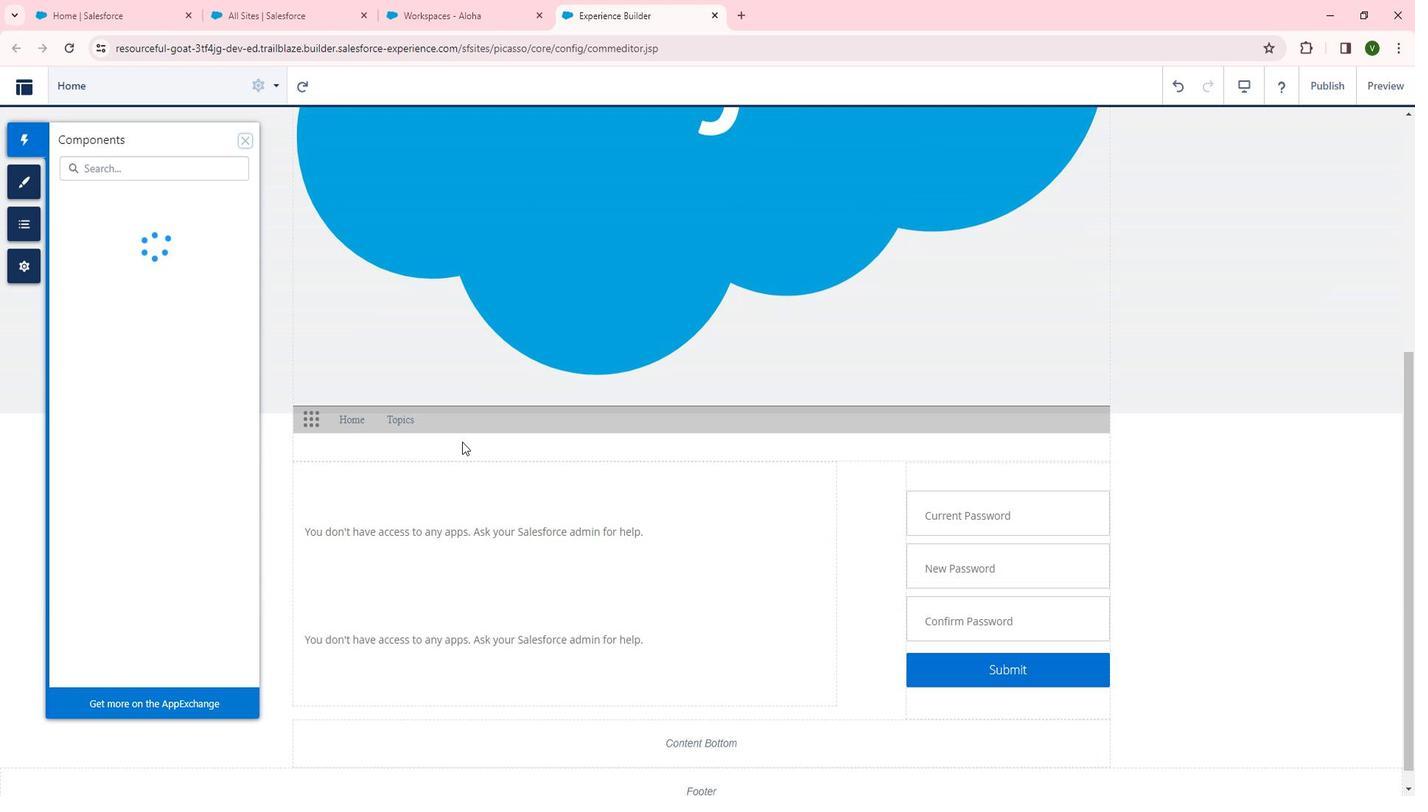
Action: Mouse scrolled (462, 424) with delta (0, 0)
Screenshot: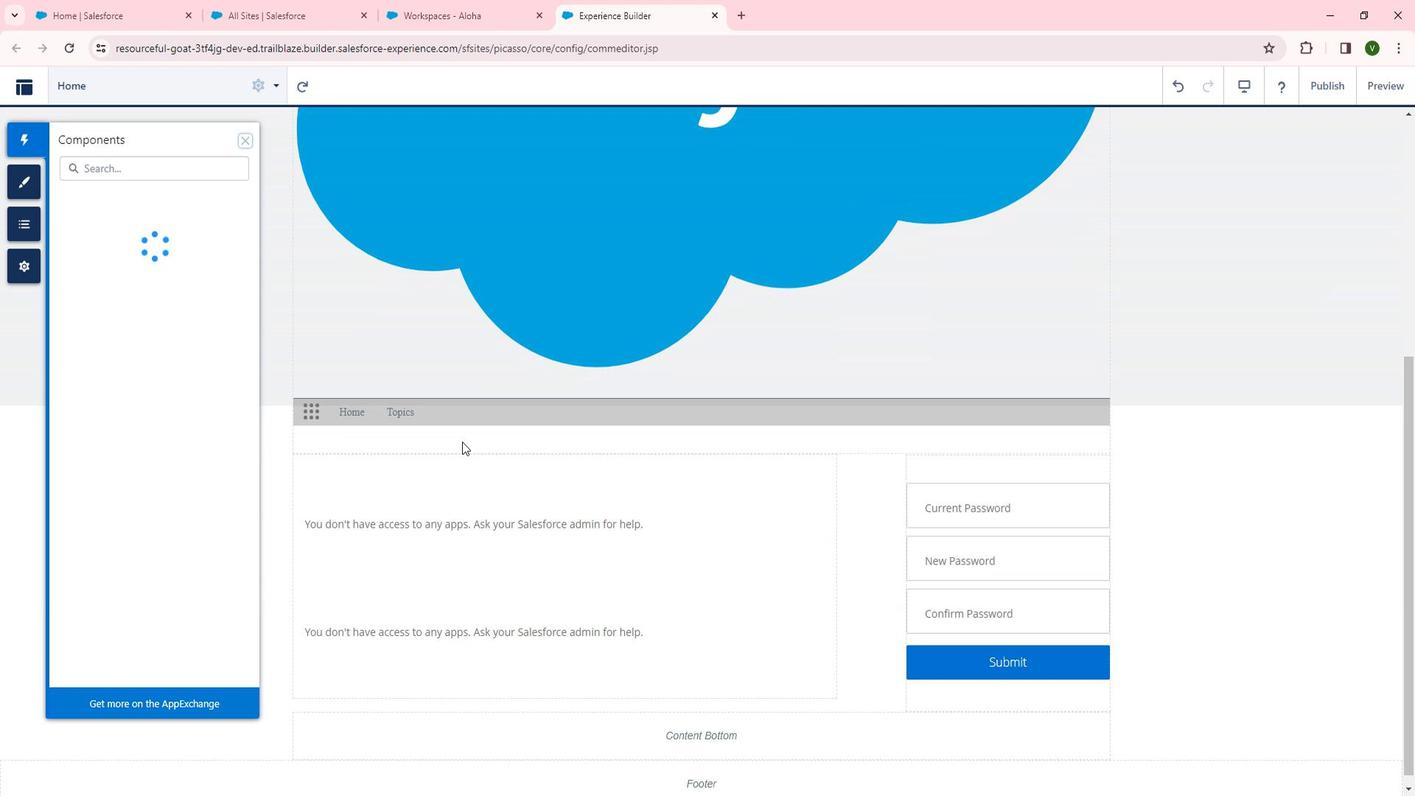 
Action: Mouse moved to (157, 431)
Screenshot: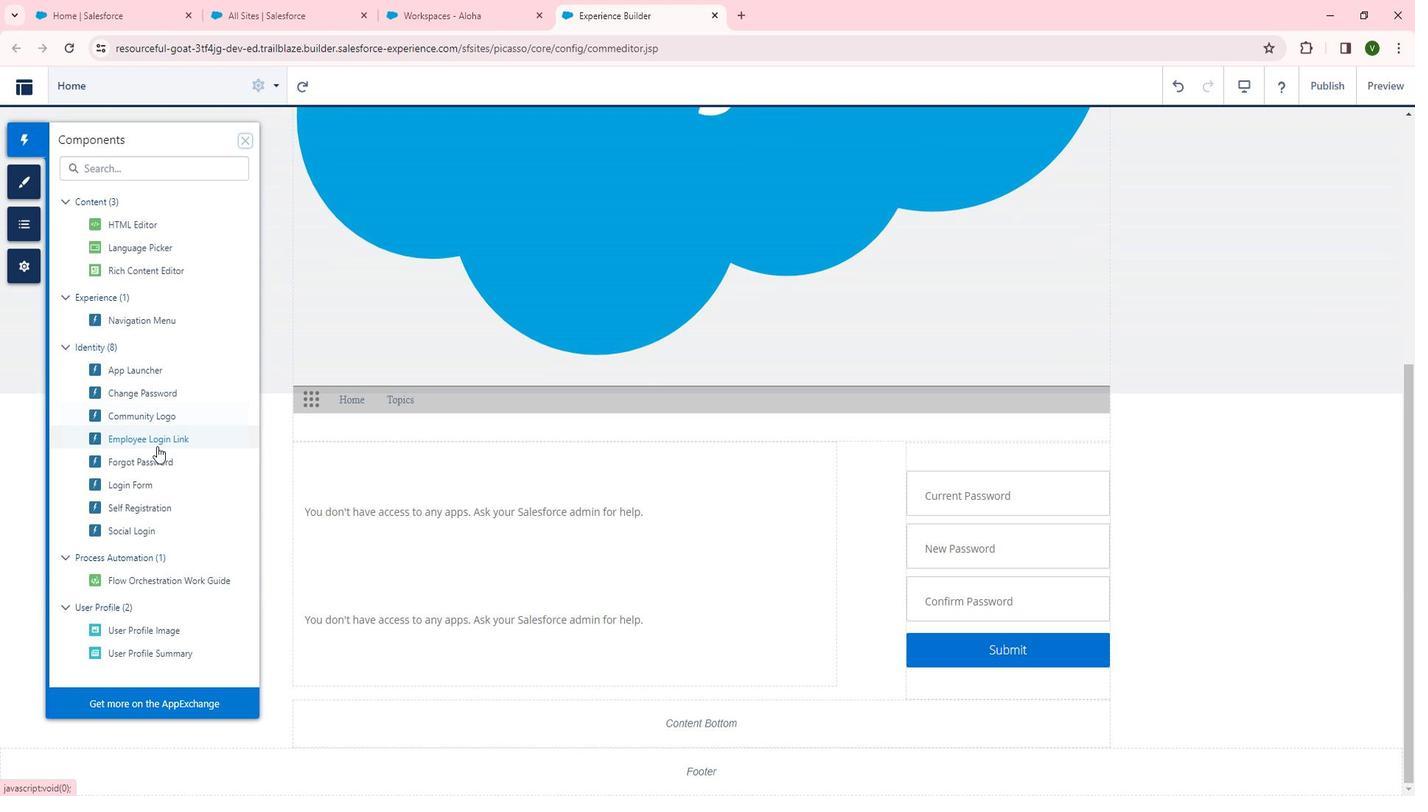 
Action: Mouse pressed left at (157, 431)
Screenshot: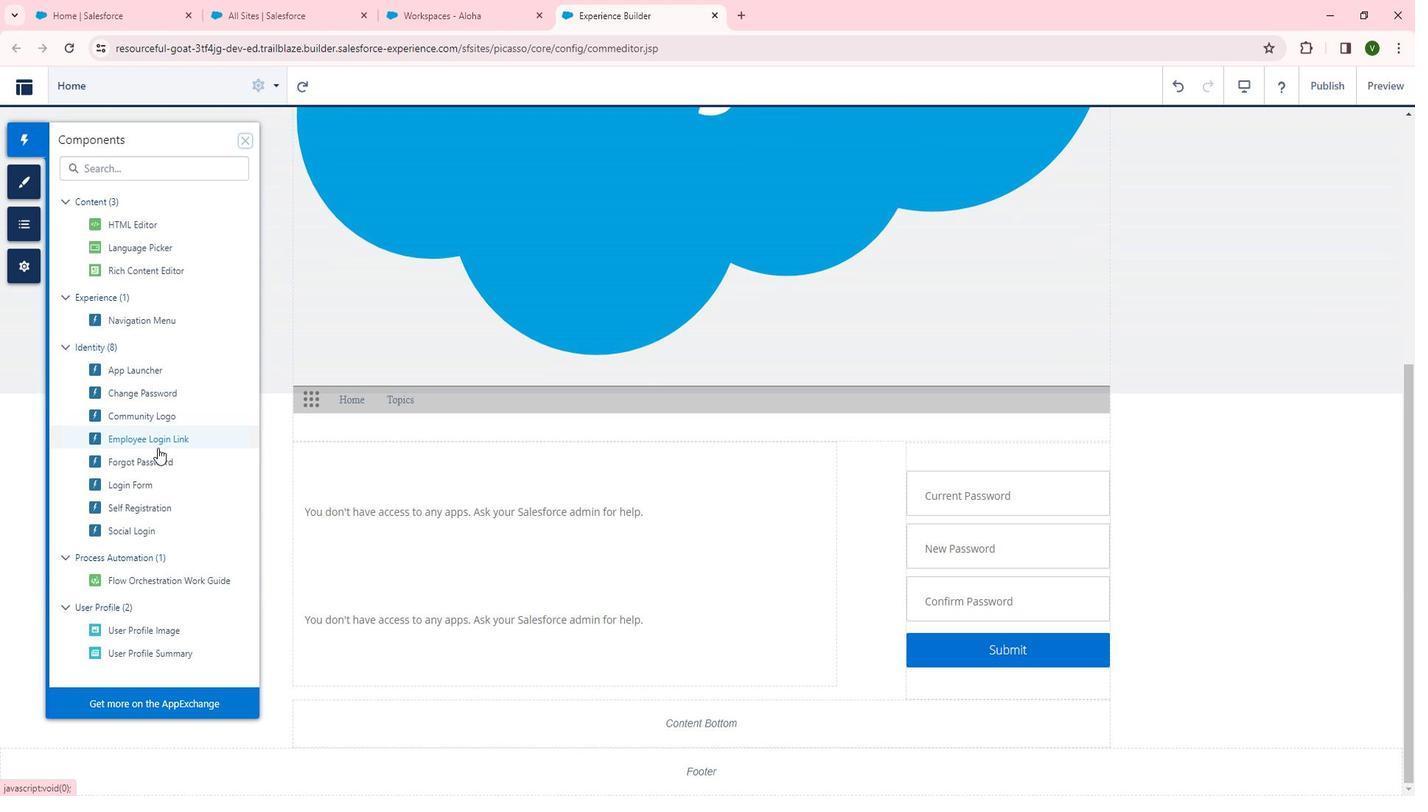 
Action: Mouse moved to (976, 659)
Screenshot: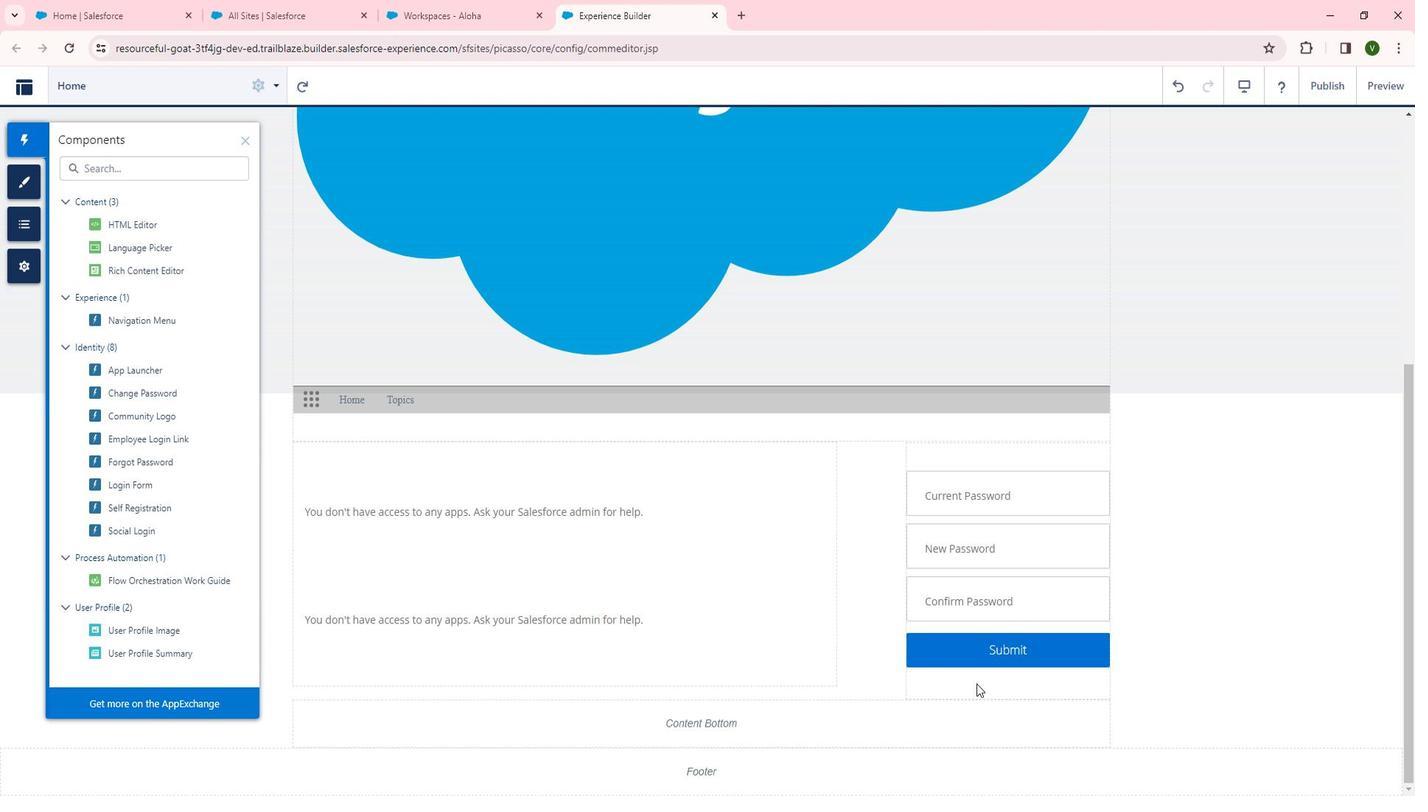 
Action: Mouse scrolled (976, 658) with delta (0, 0)
Screenshot: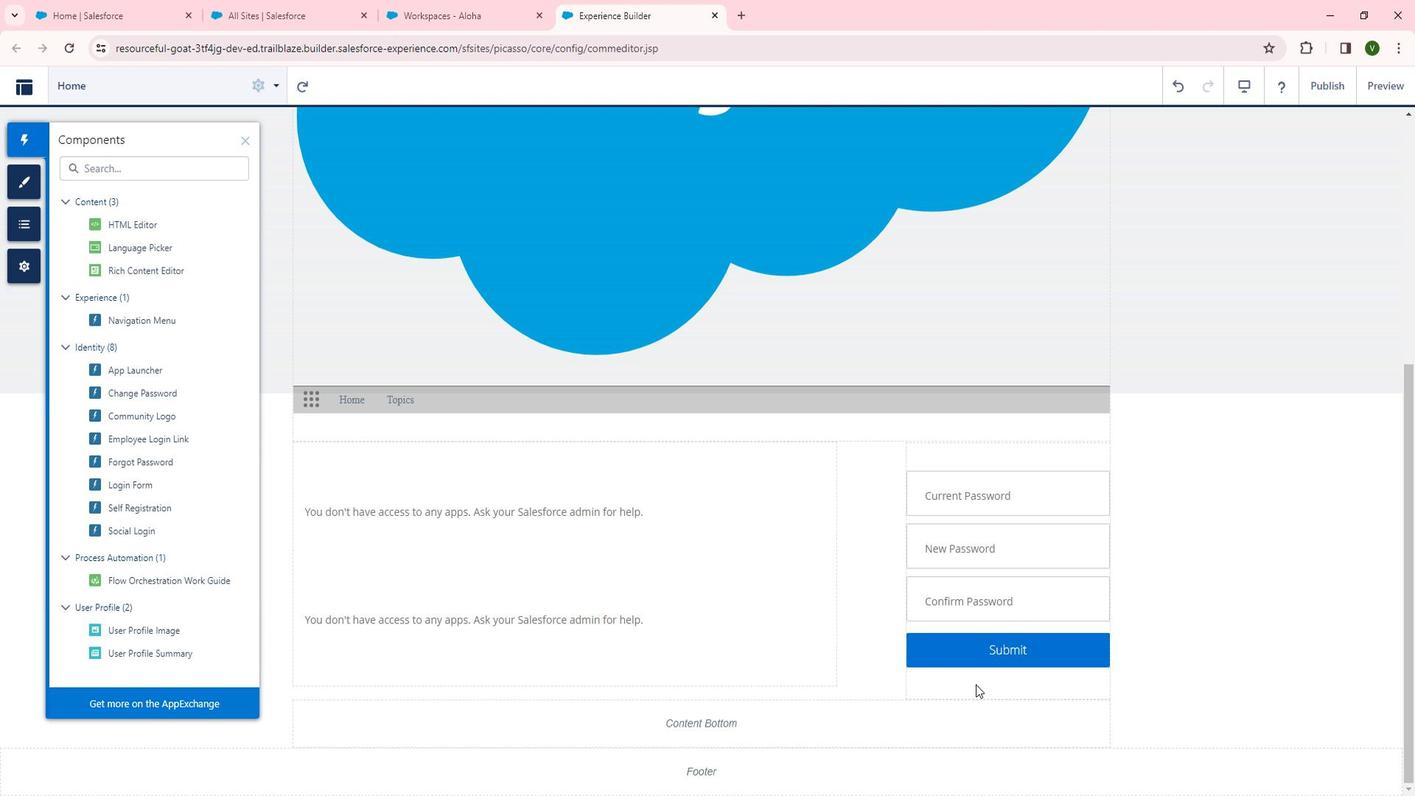 
Action: Mouse moved to (975, 659)
Screenshot: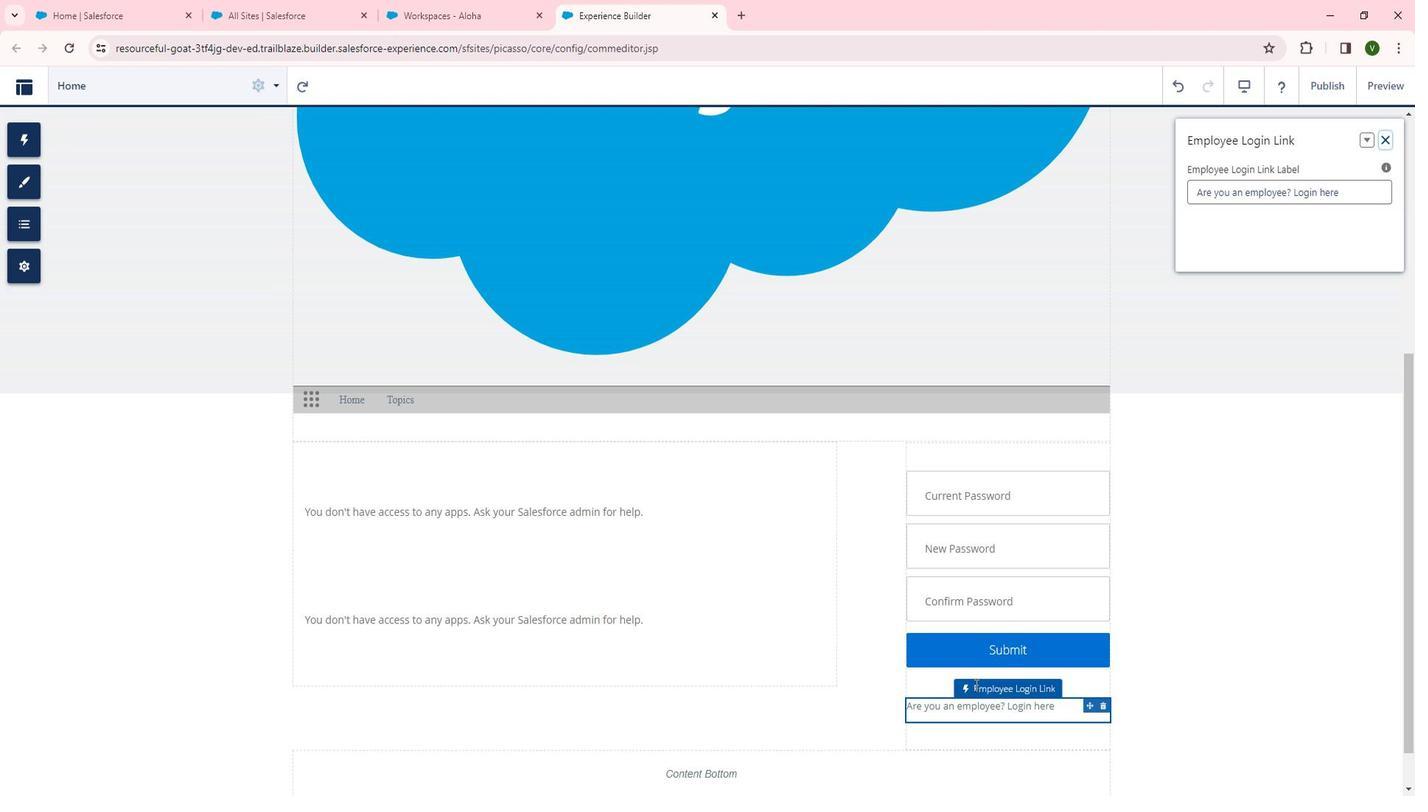 
Action: Mouse scrolled (975, 659) with delta (0, 0)
Screenshot: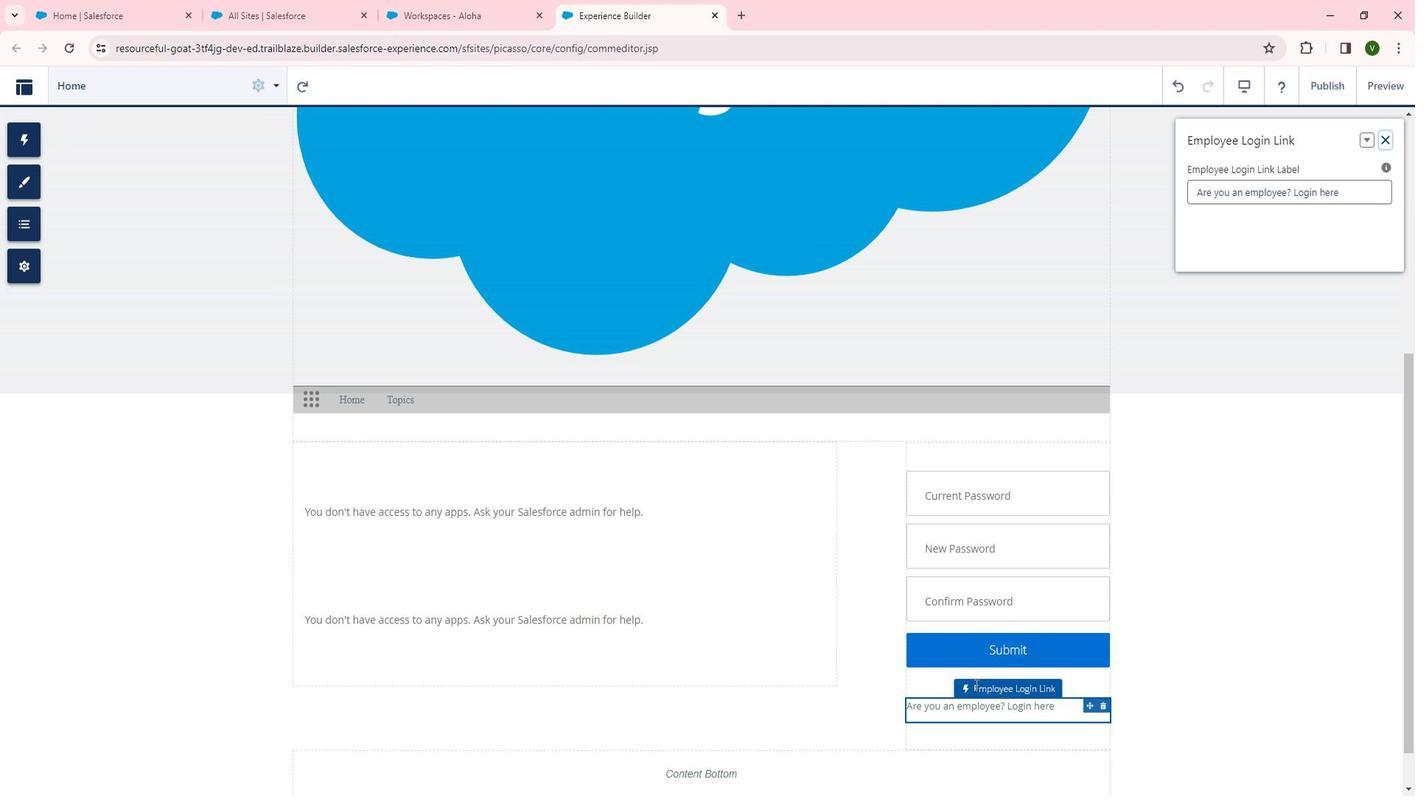 
Action: Mouse scrolled (975, 659) with delta (0, 0)
Screenshot: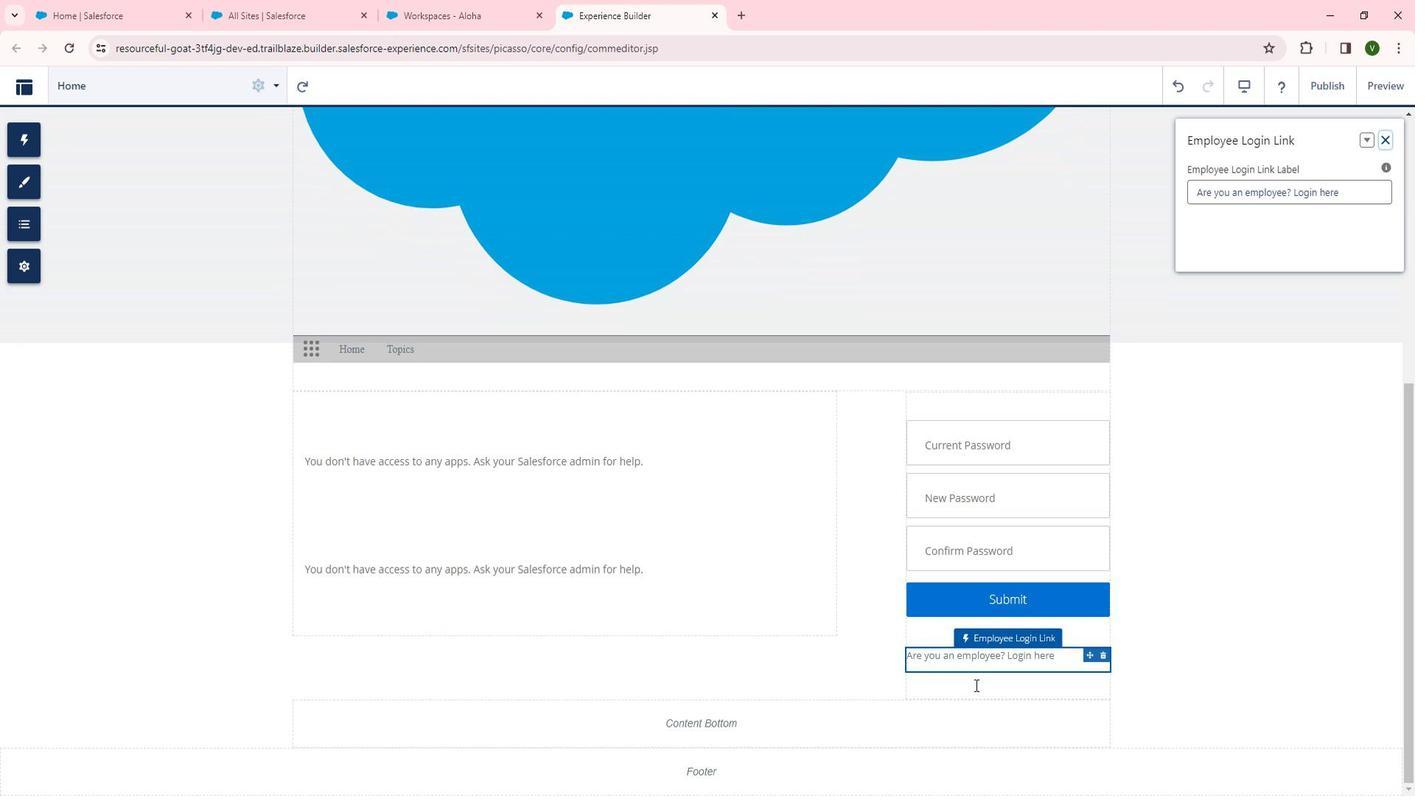 
Action: Mouse scrolled (975, 659) with delta (0, 0)
Screenshot: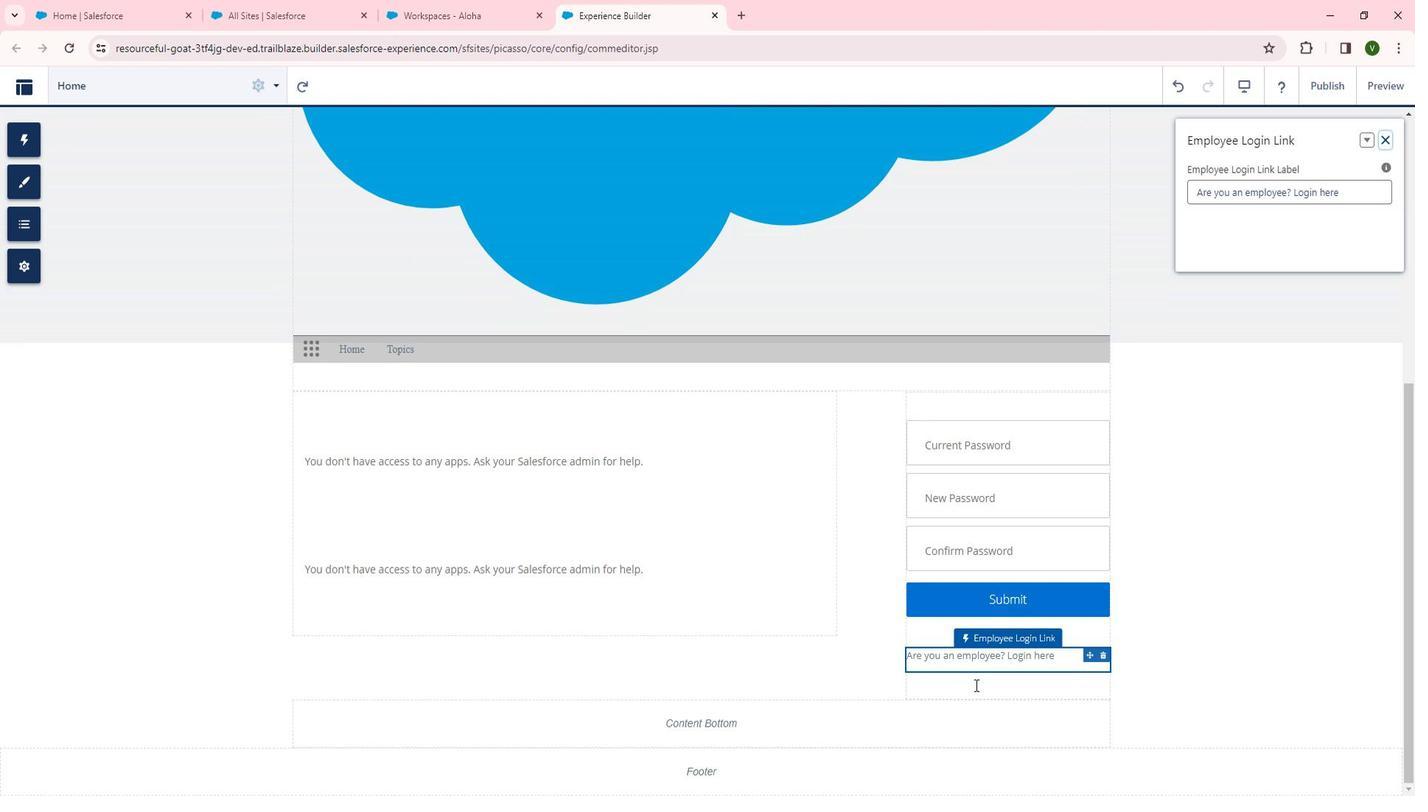 
Action: Mouse moved to (969, 656)
Screenshot: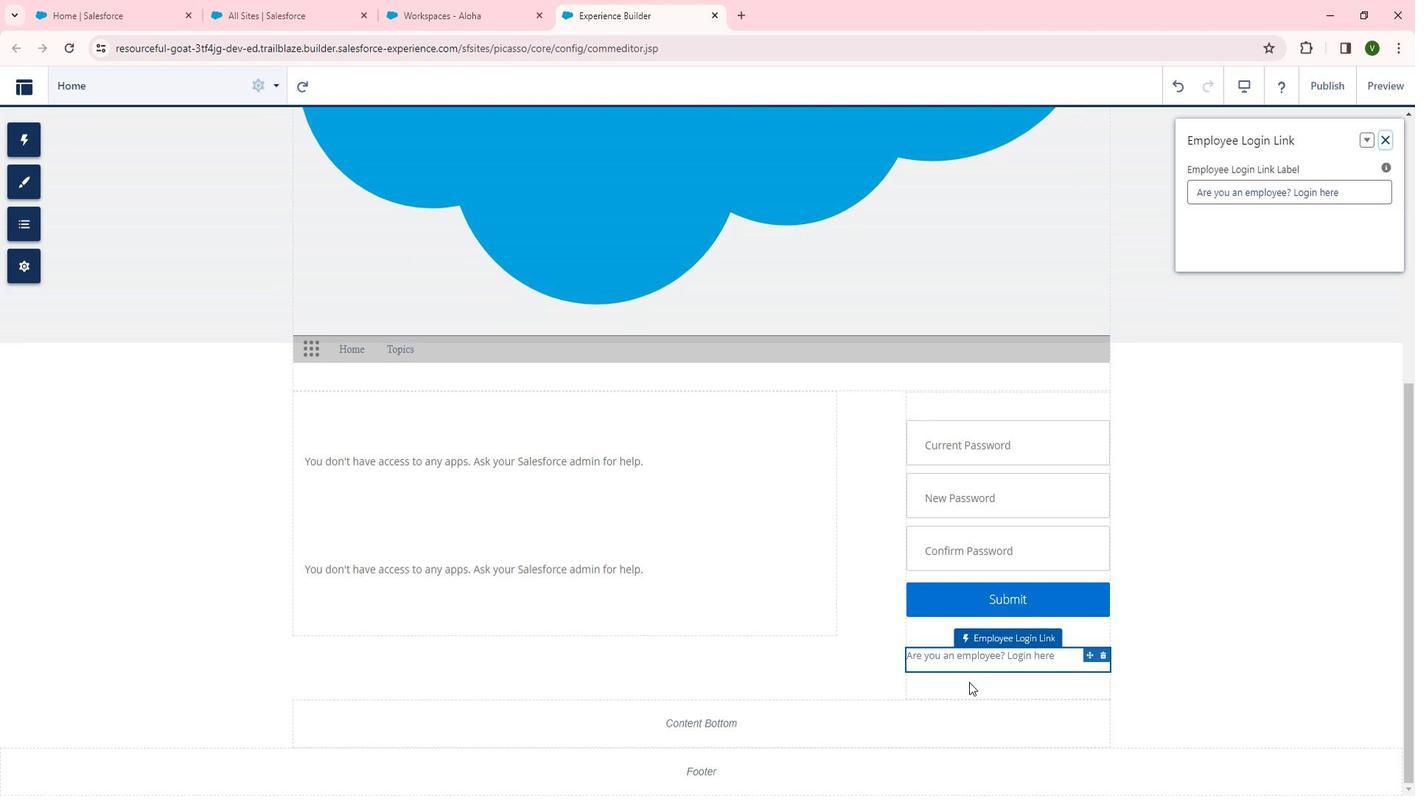 
